 Task: Open Card Service Level Agreement Review in Board Product Portfolio Management and Rationalization to Workspace Budgeting and Forecasting and add a team member Softage.3@softage.net, a label Purple, a checklist Recruiting, an attachment from your google drive, a color Purple and finally, add a card description 'Create and send out employee satisfaction survey on work-life integration' and a comment 'This task requires us to be proactive in identifying potential benefits and drawbacks, weighing the pros and cons of different approaches.'. Add a start date 'Jan 03, 1900' with a due date 'Jan 10, 1900'
Action: Mouse moved to (271, 173)
Screenshot: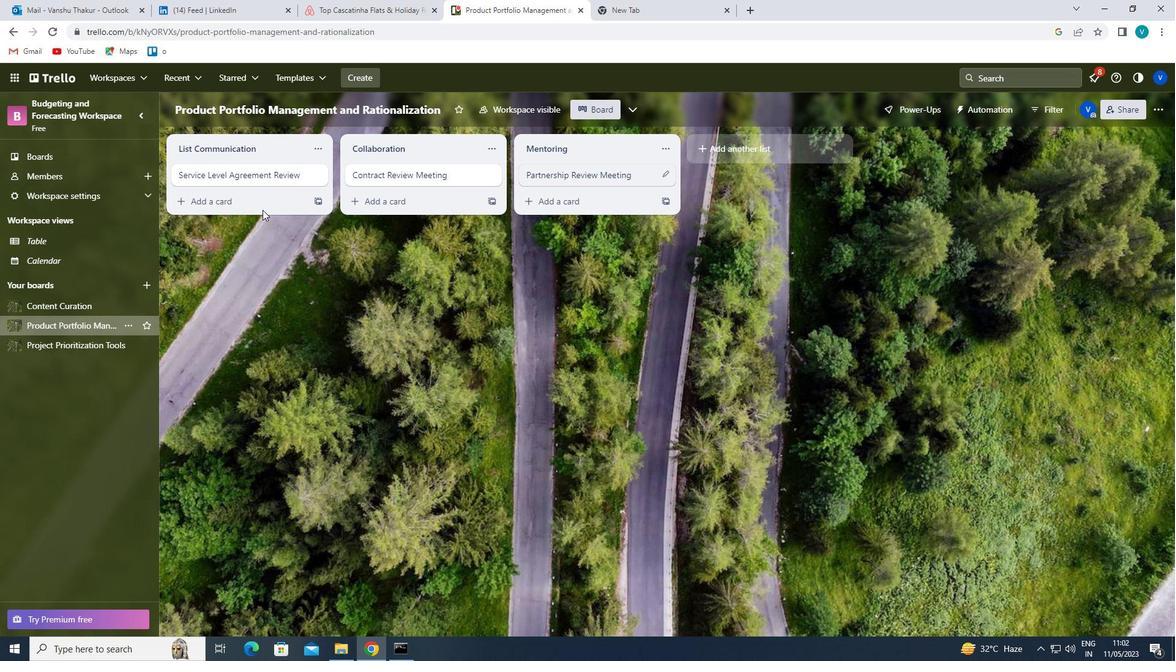 
Action: Mouse pressed left at (271, 173)
Screenshot: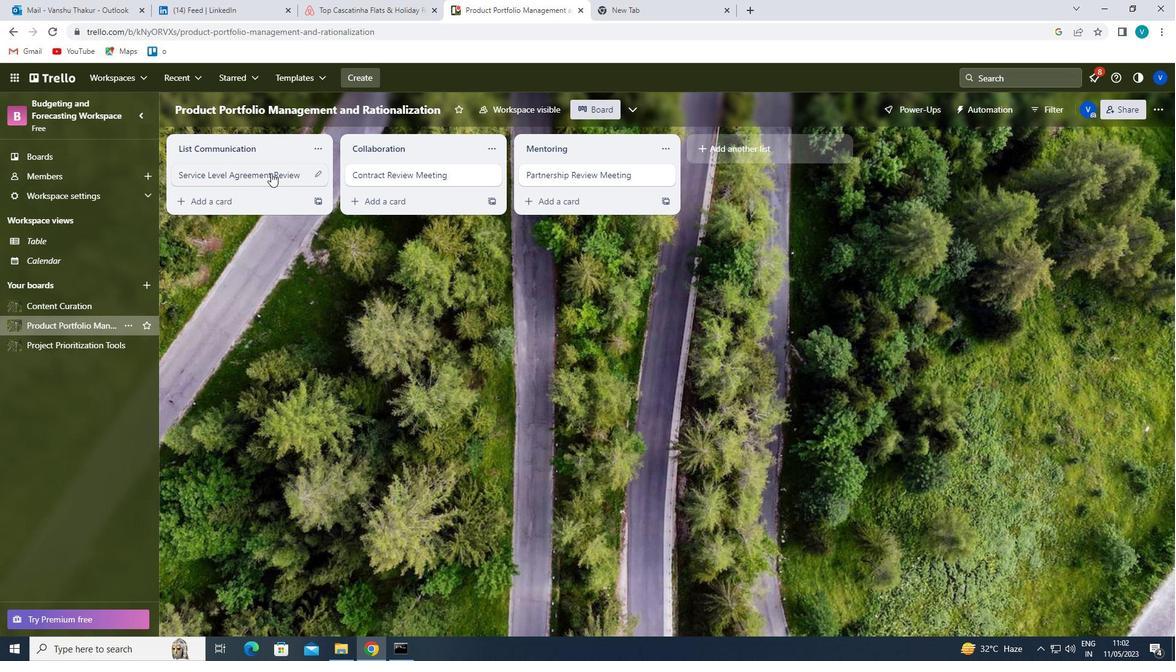 
Action: Mouse moved to (723, 174)
Screenshot: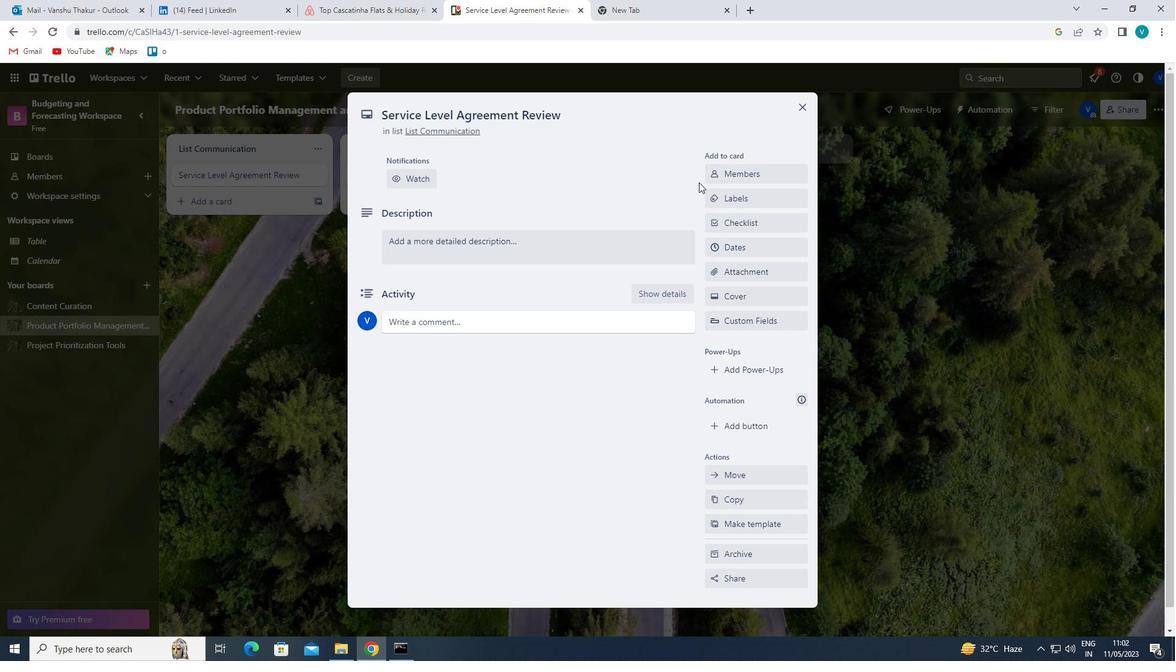 
Action: Mouse pressed left at (723, 174)
Screenshot: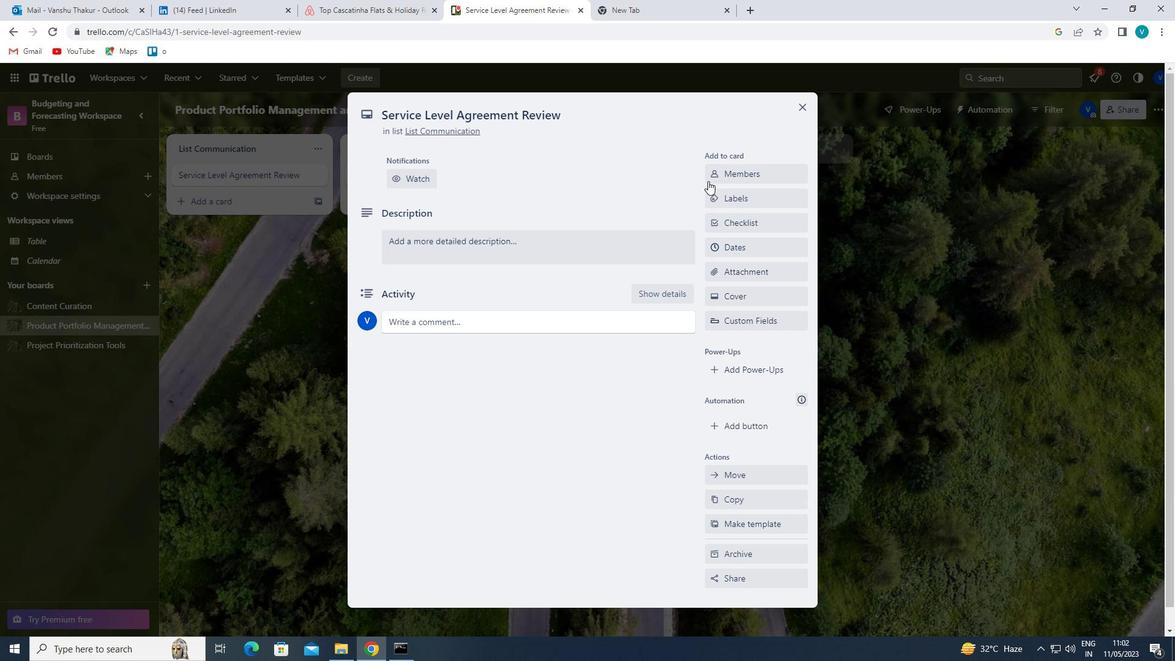 
Action: Mouse moved to (741, 233)
Screenshot: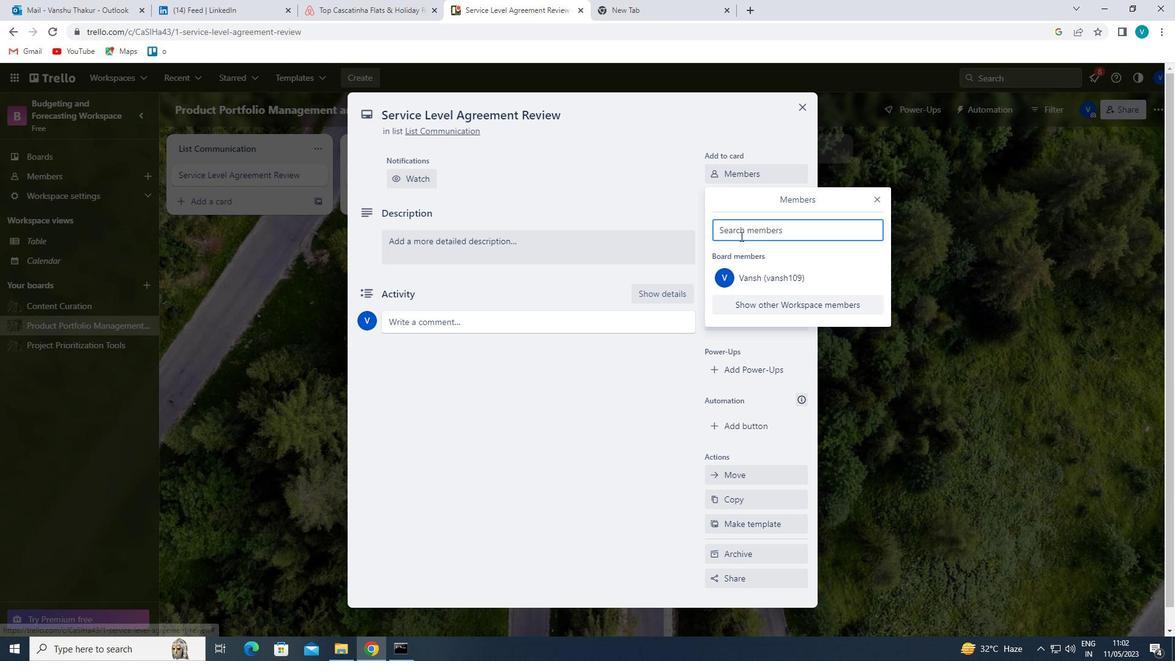 
Action: Mouse pressed left at (741, 233)
Screenshot: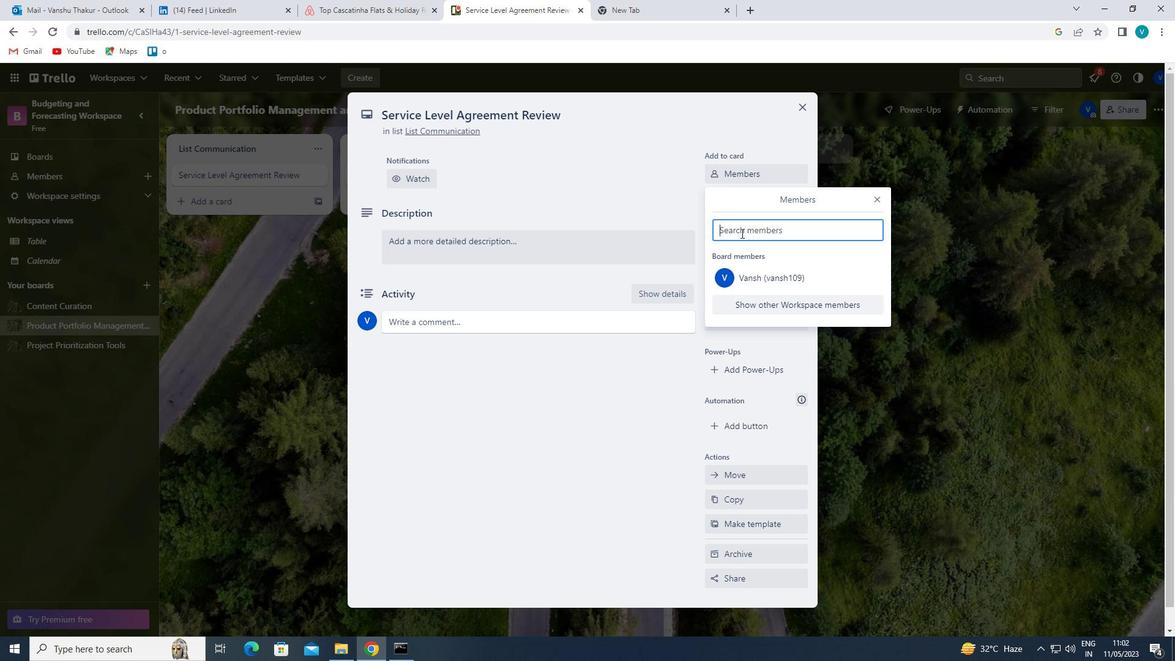 
Action: Key pressed <Key.shift>SOFT
Screenshot: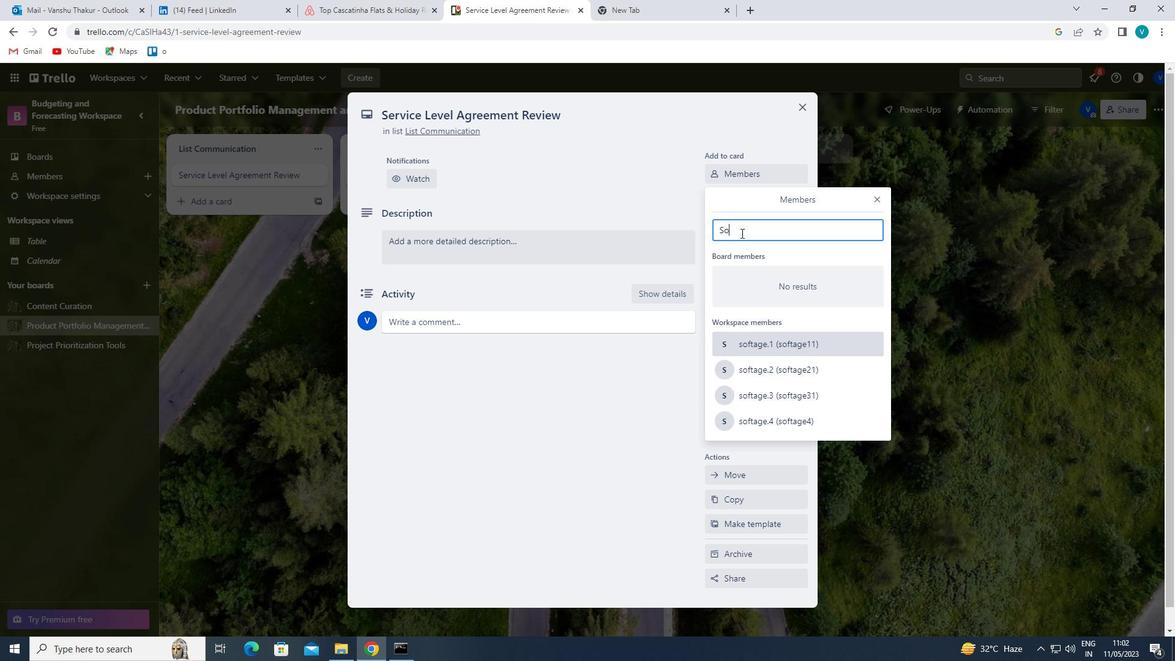 
Action: Mouse moved to (768, 389)
Screenshot: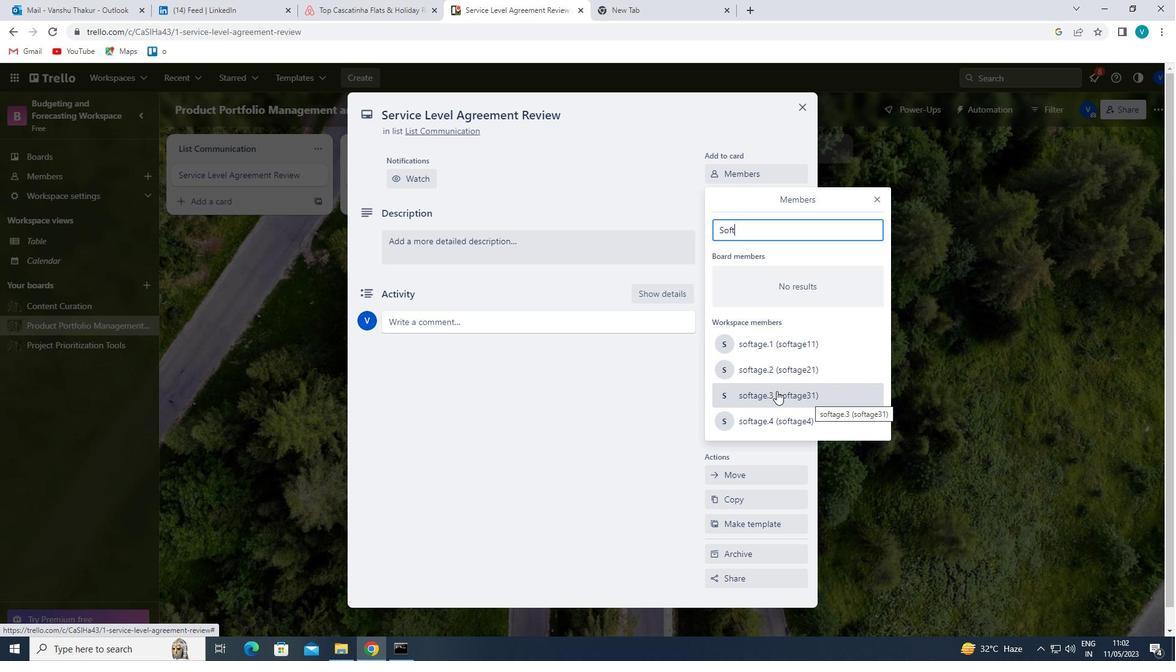 
Action: Mouse pressed left at (768, 389)
Screenshot: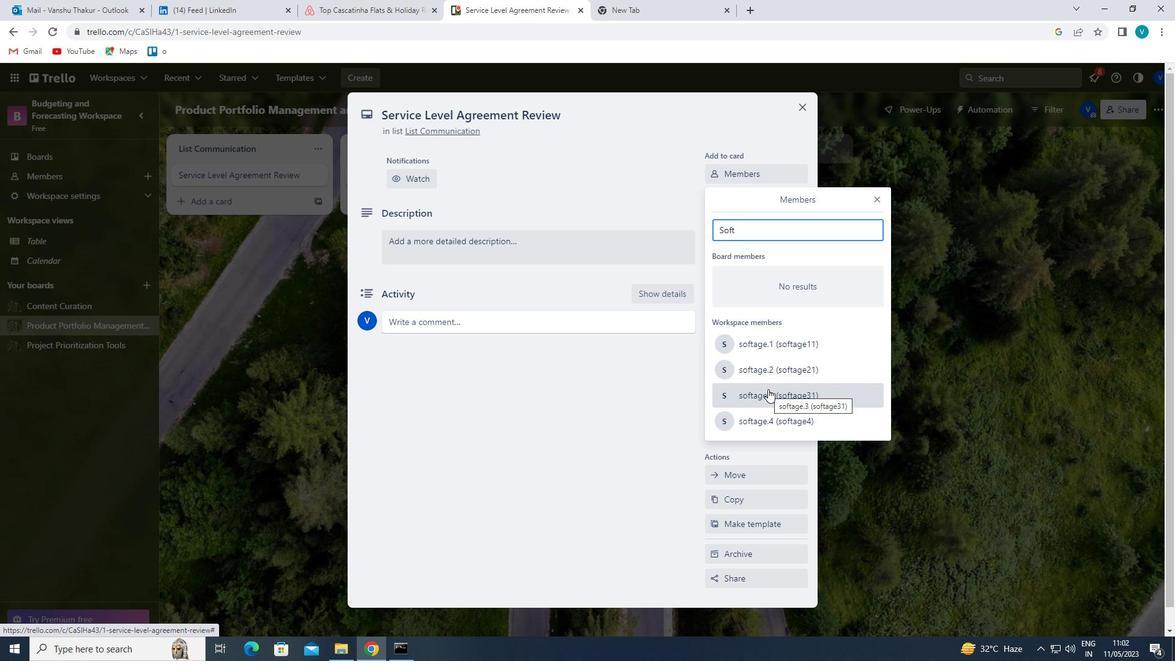 
Action: Mouse moved to (875, 201)
Screenshot: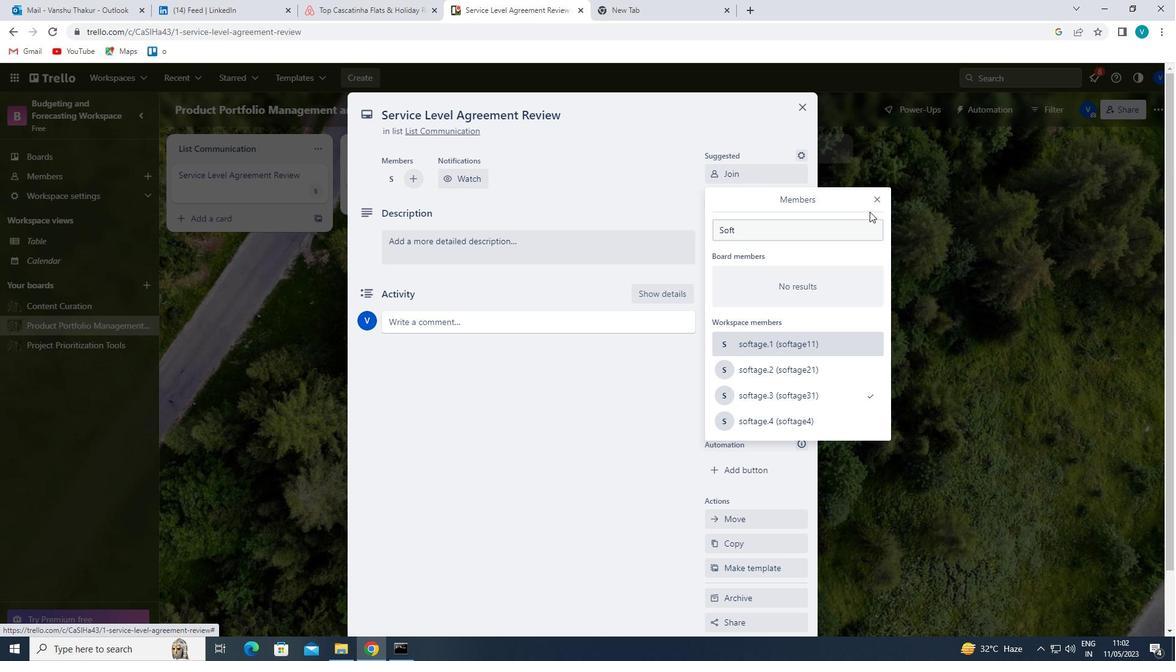 
Action: Mouse pressed left at (875, 201)
Screenshot: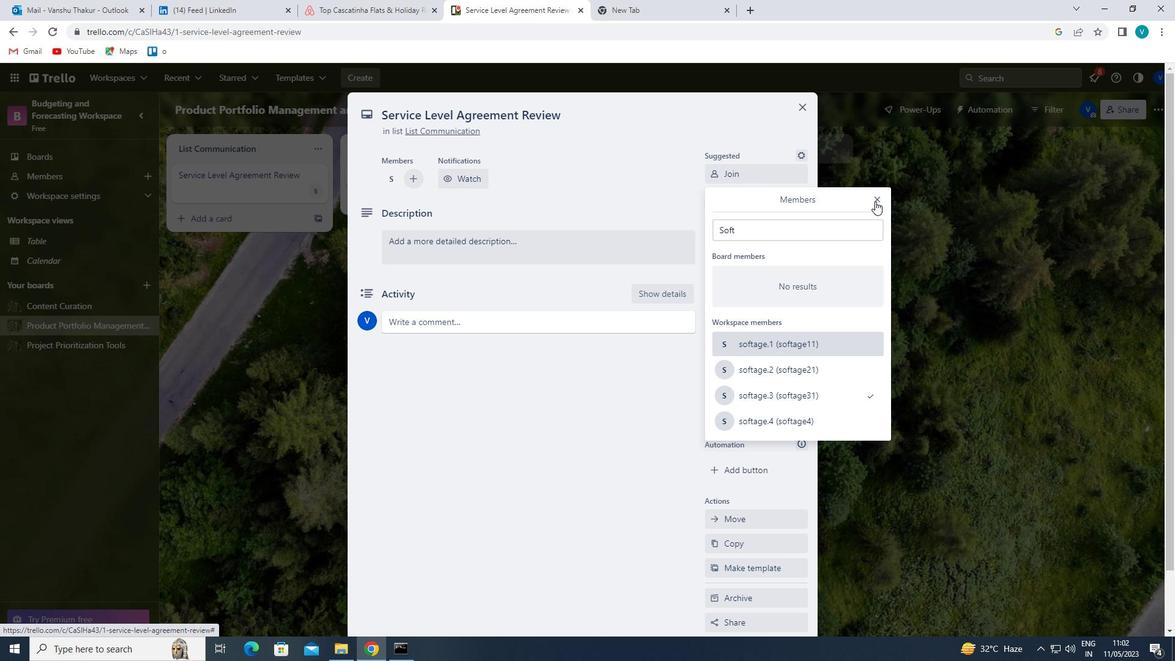 
Action: Mouse moved to (780, 245)
Screenshot: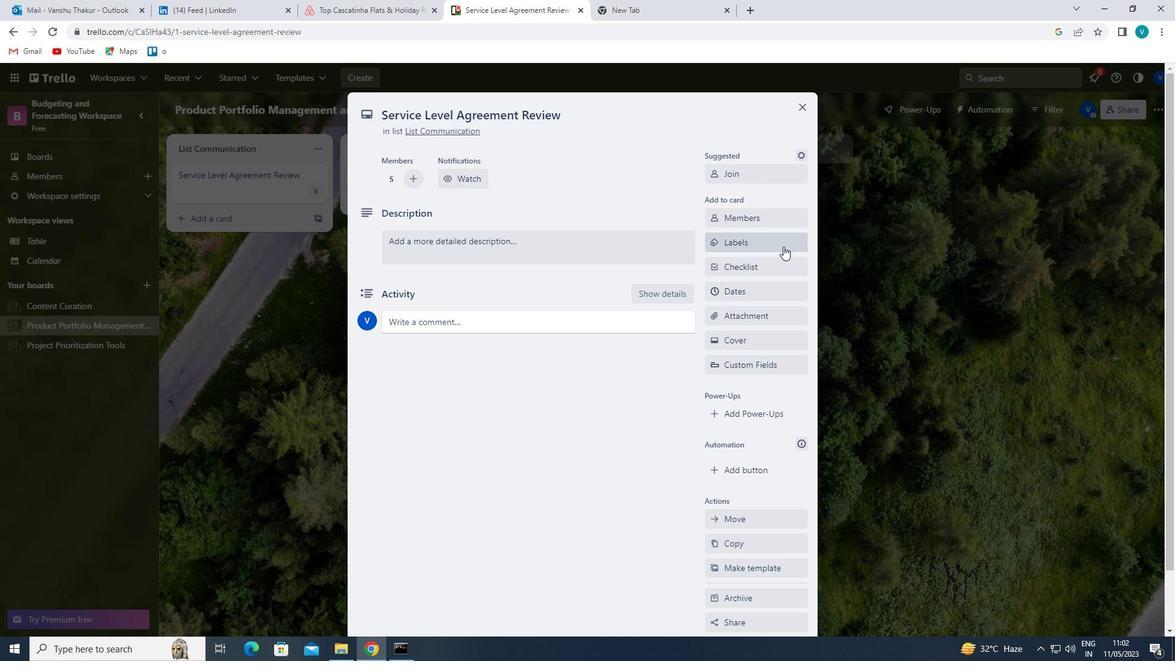 
Action: Mouse pressed left at (780, 245)
Screenshot: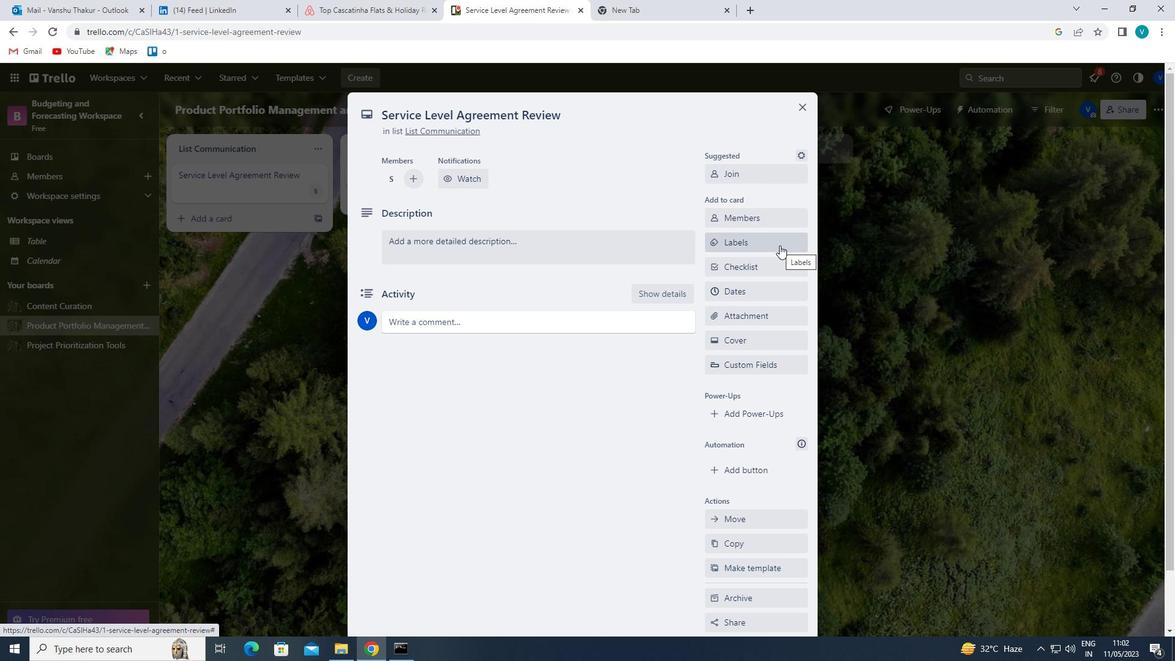 
Action: Mouse moved to (787, 425)
Screenshot: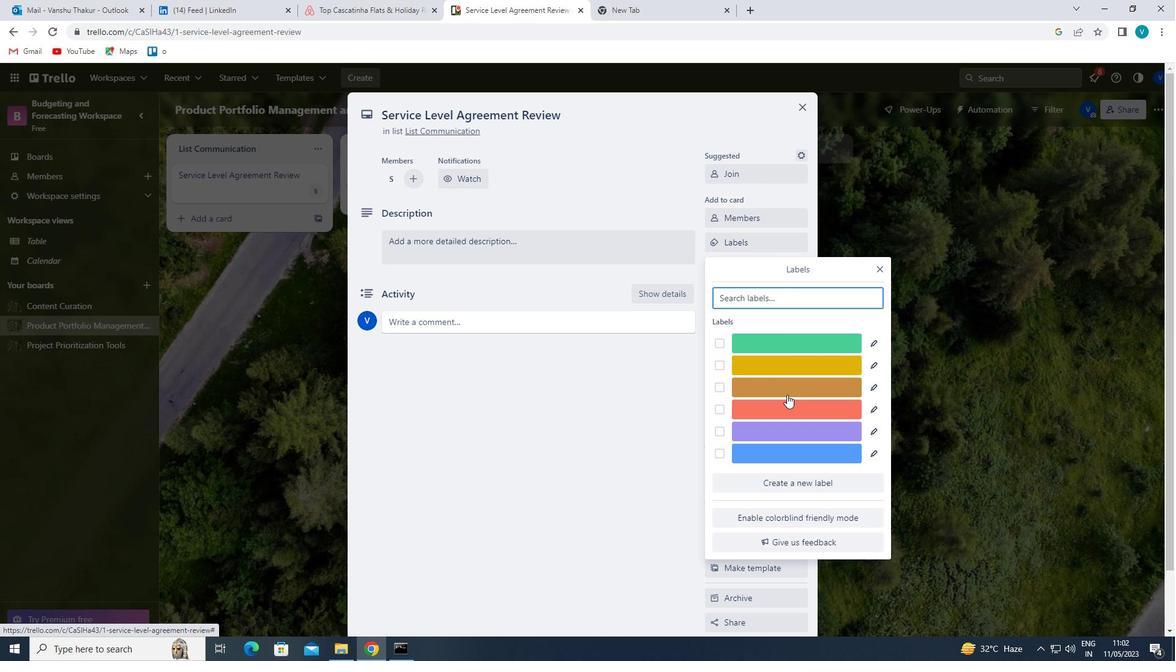 
Action: Mouse pressed left at (787, 425)
Screenshot: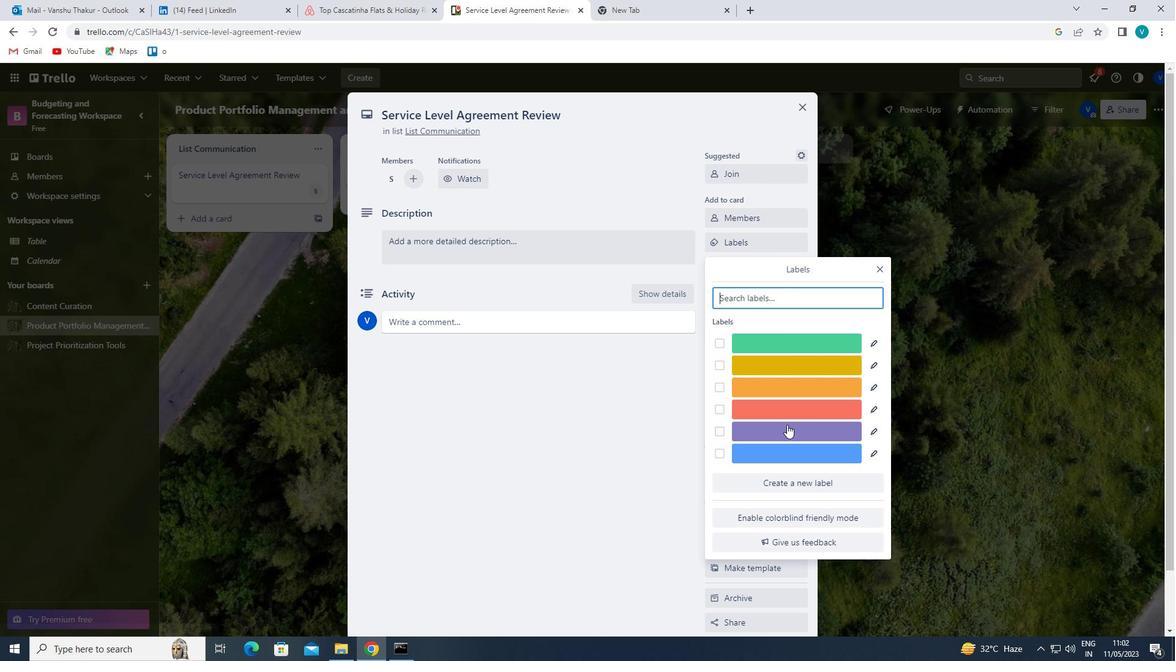 
Action: Mouse moved to (878, 267)
Screenshot: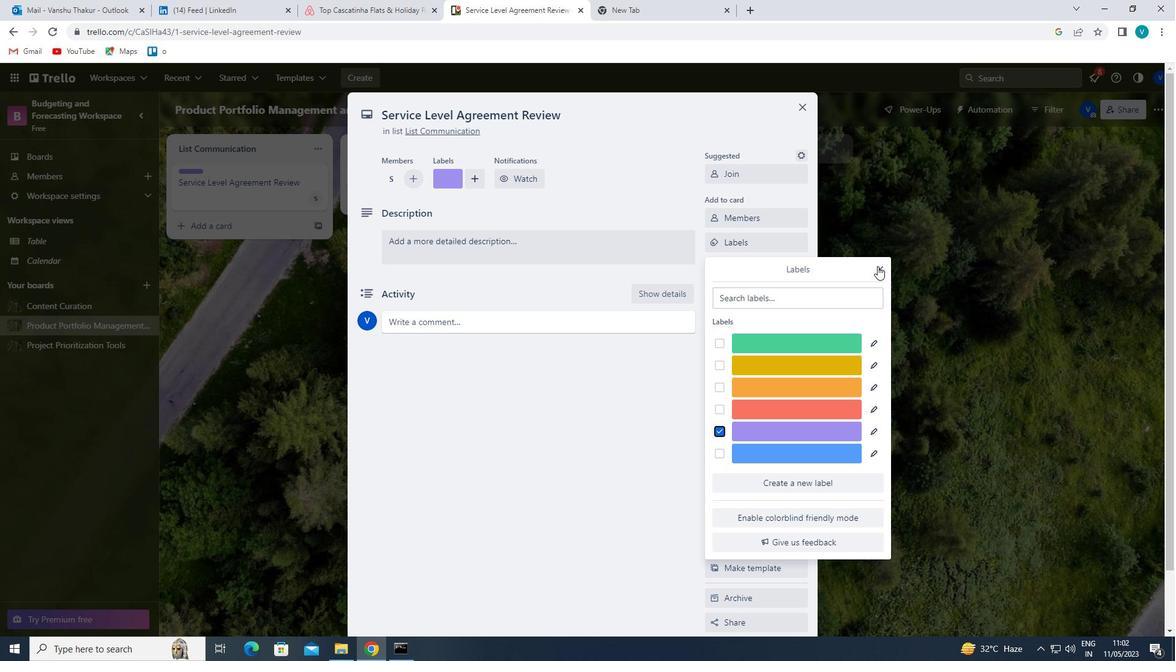 
Action: Mouse pressed left at (878, 267)
Screenshot: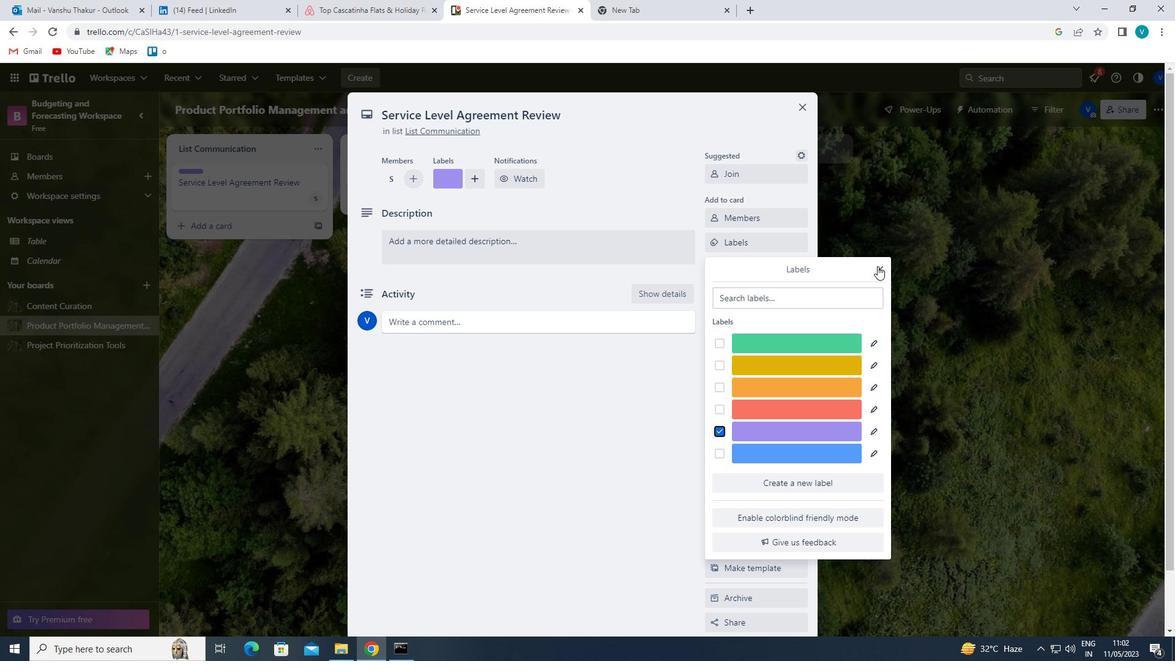 
Action: Mouse moved to (760, 270)
Screenshot: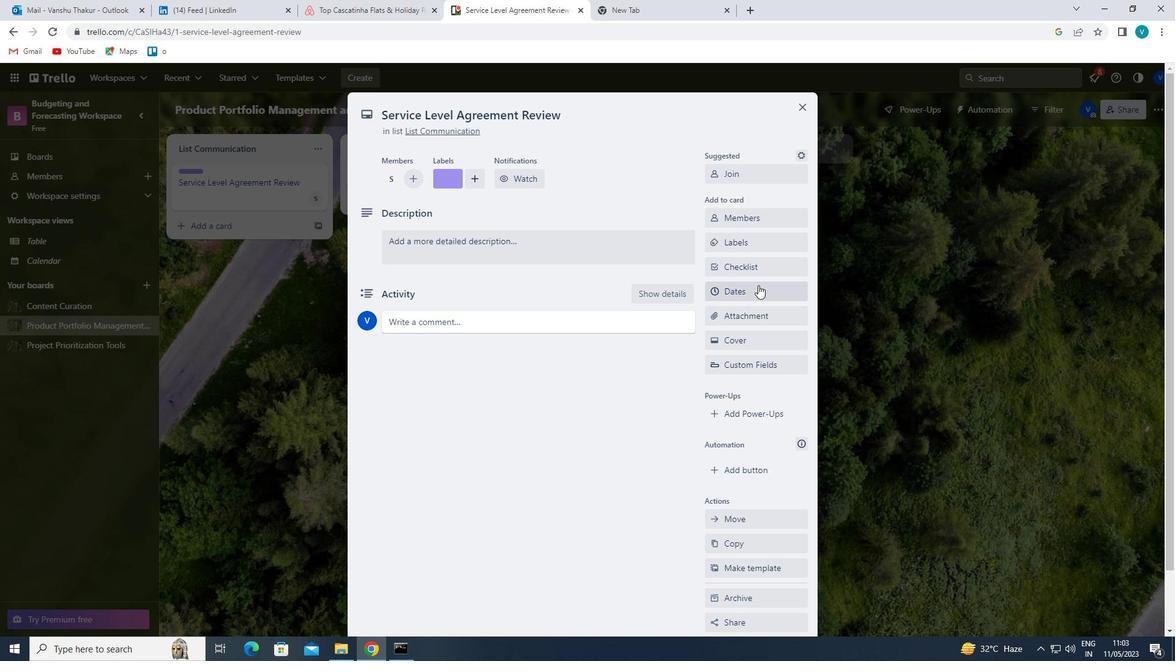 
Action: Mouse pressed left at (760, 270)
Screenshot: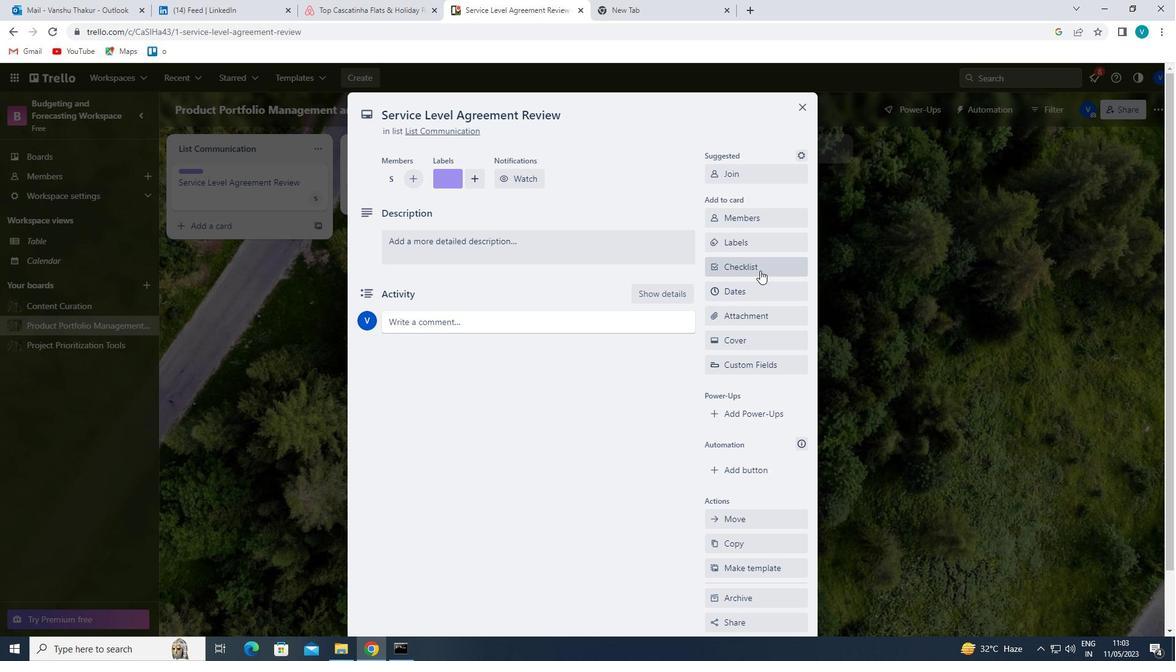 
Action: Mouse moved to (760, 274)
Screenshot: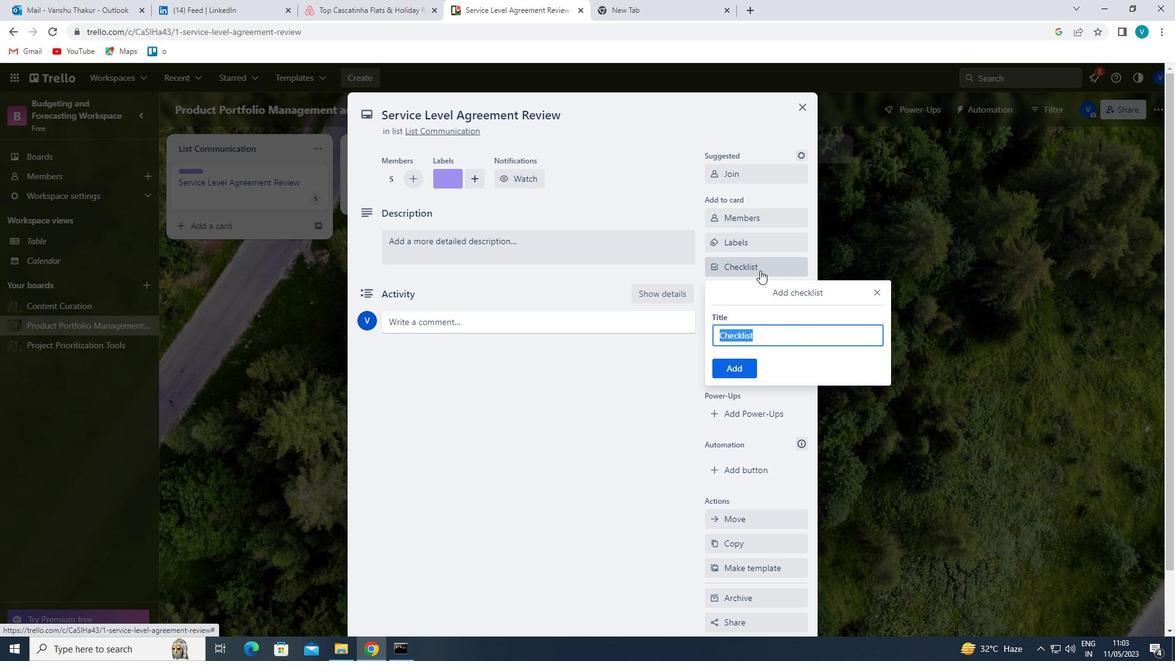 
Action: Key pressed <Key.shift><Key.shift>RECRUITING
Screenshot: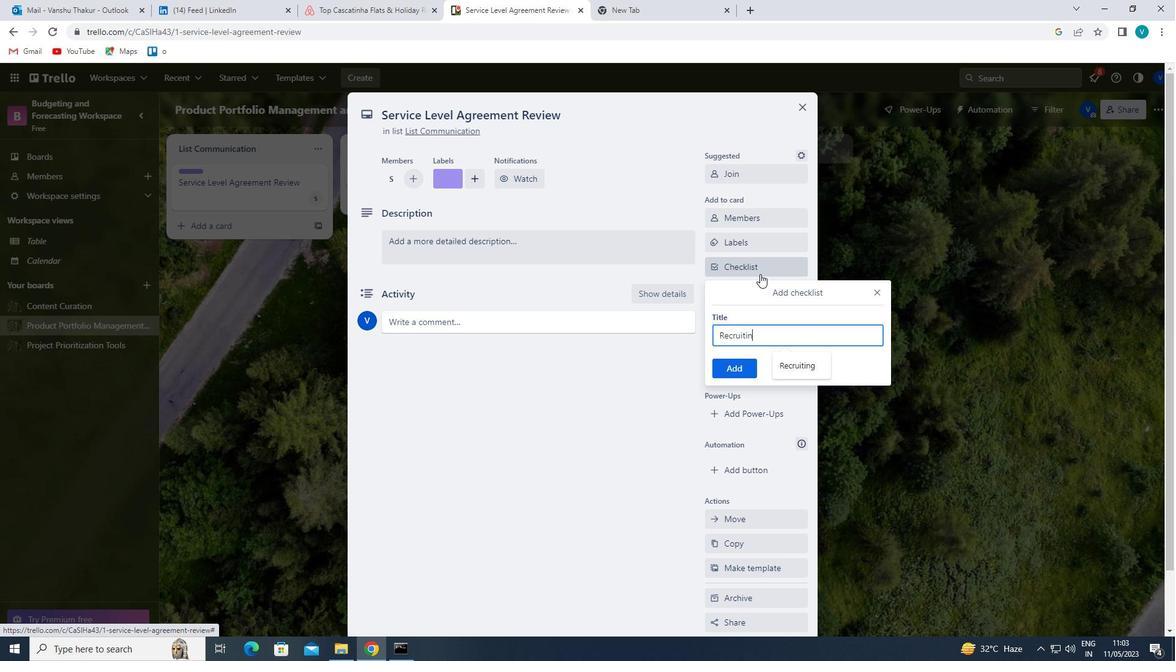 
Action: Mouse moved to (726, 360)
Screenshot: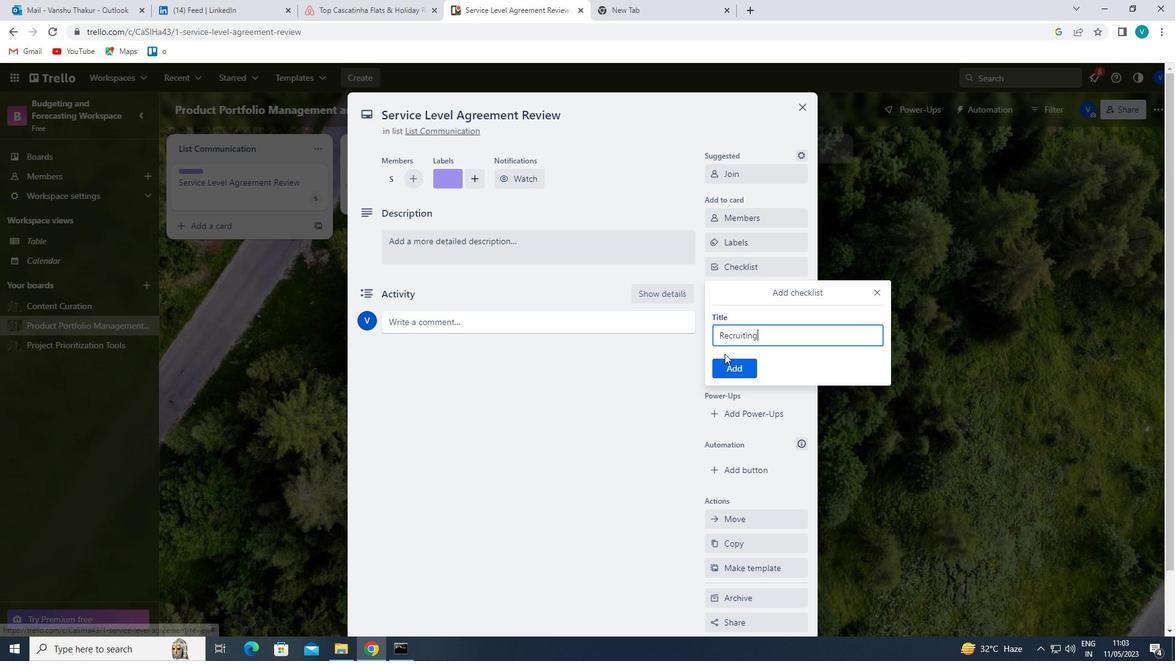 
Action: Mouse pressed left at (726, 360)
Screenshot: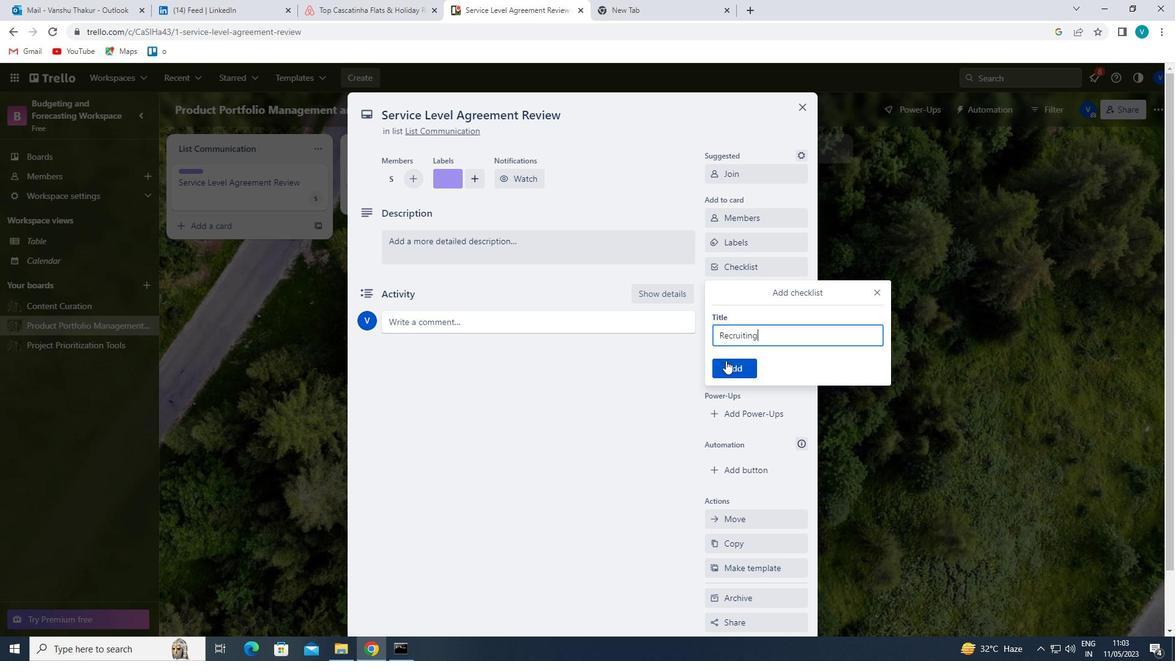 
Action: Mouse moved to (747, 306)
Screenshot: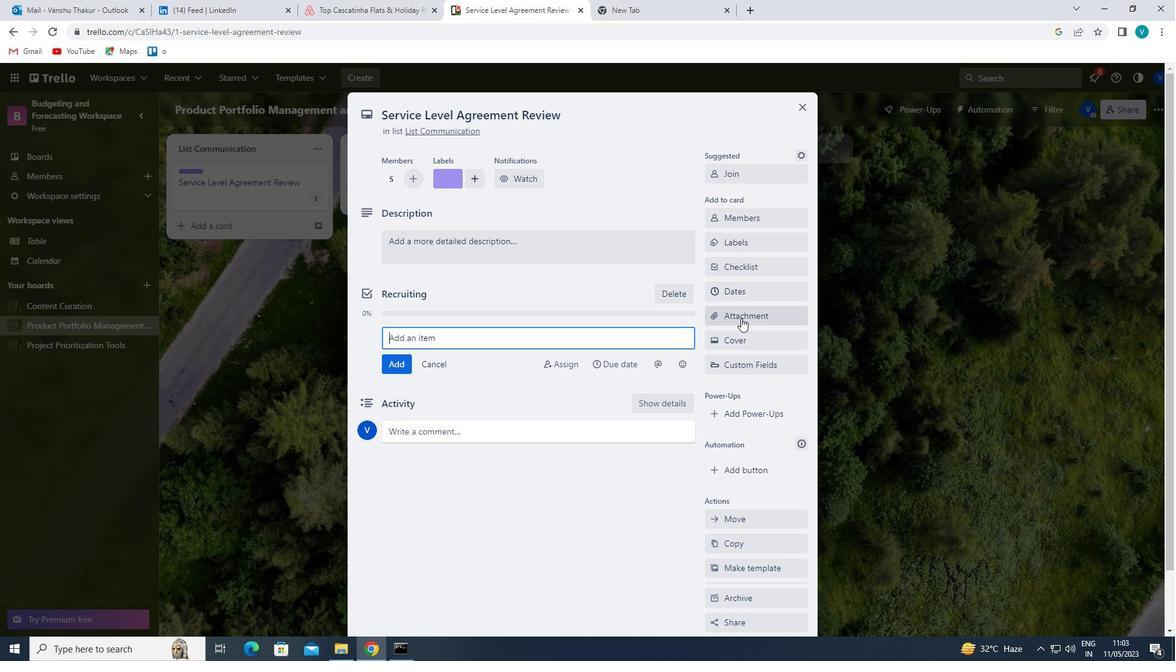 
Action: Mouse pressed left at (747, 306)
Screenshot: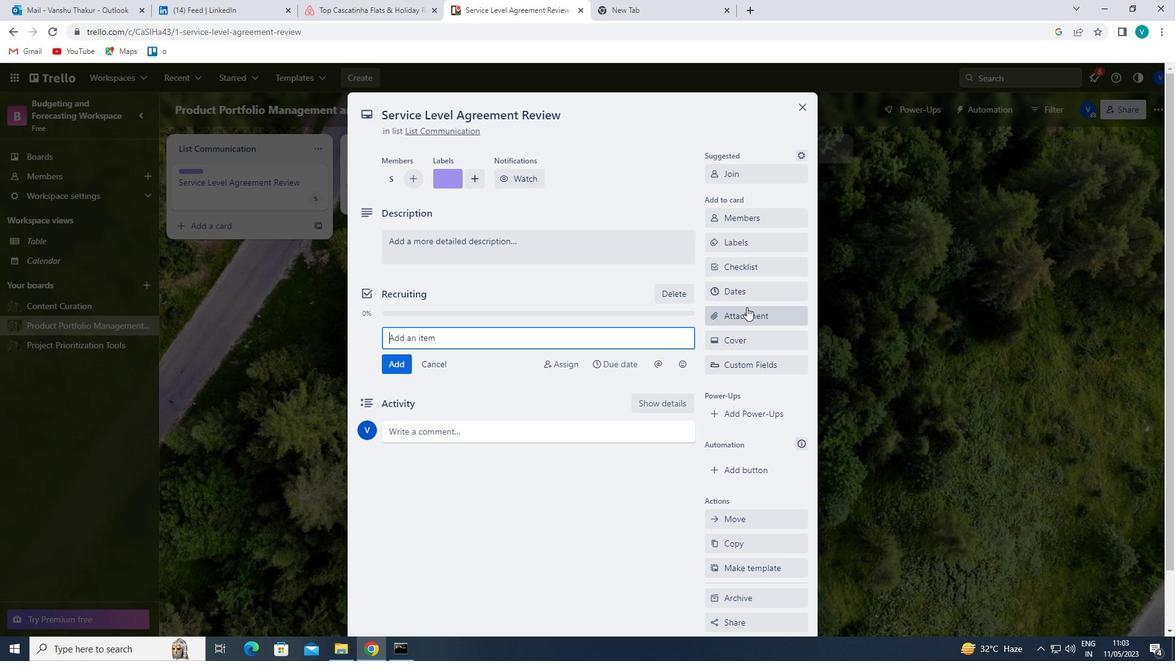 
Action: Mouse moved to (738, 406)
Screenshot: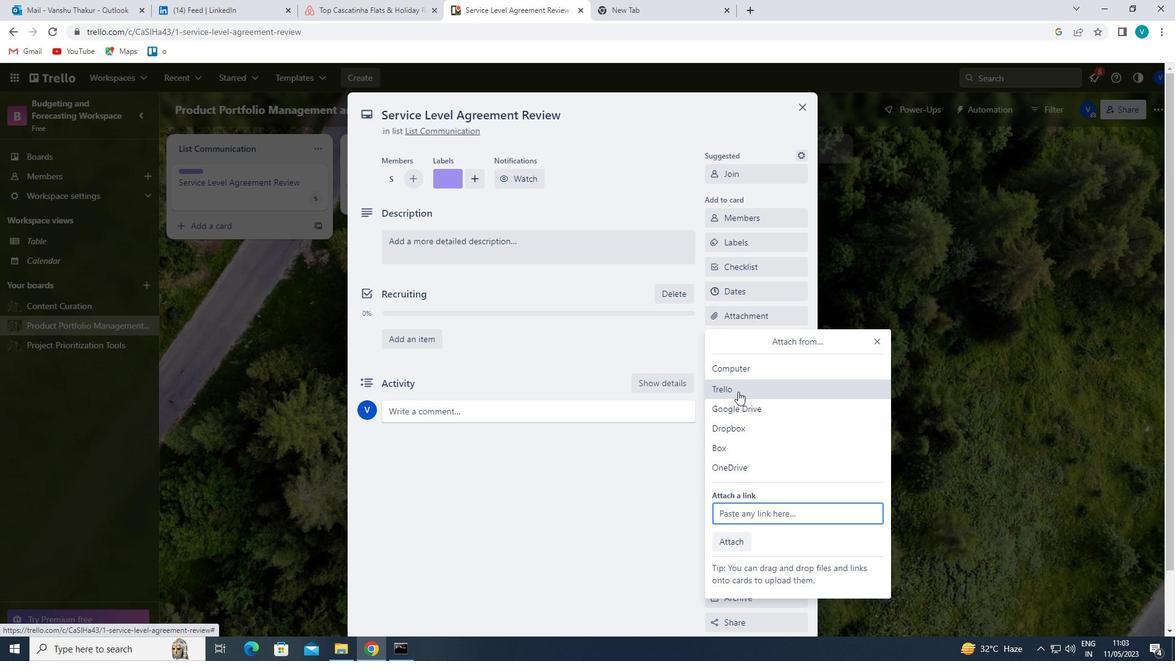 
Action: Mouse pressed left at (738, 406)
Screenshot: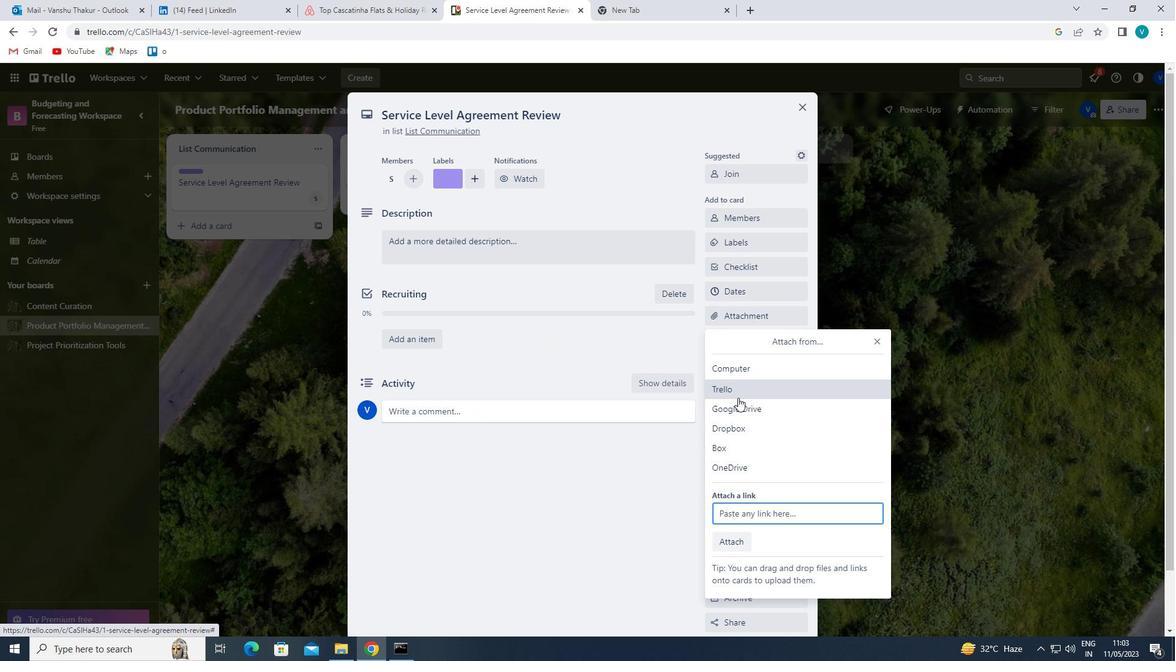 
Action: Mouse moved to (702, 352)
Screenshot: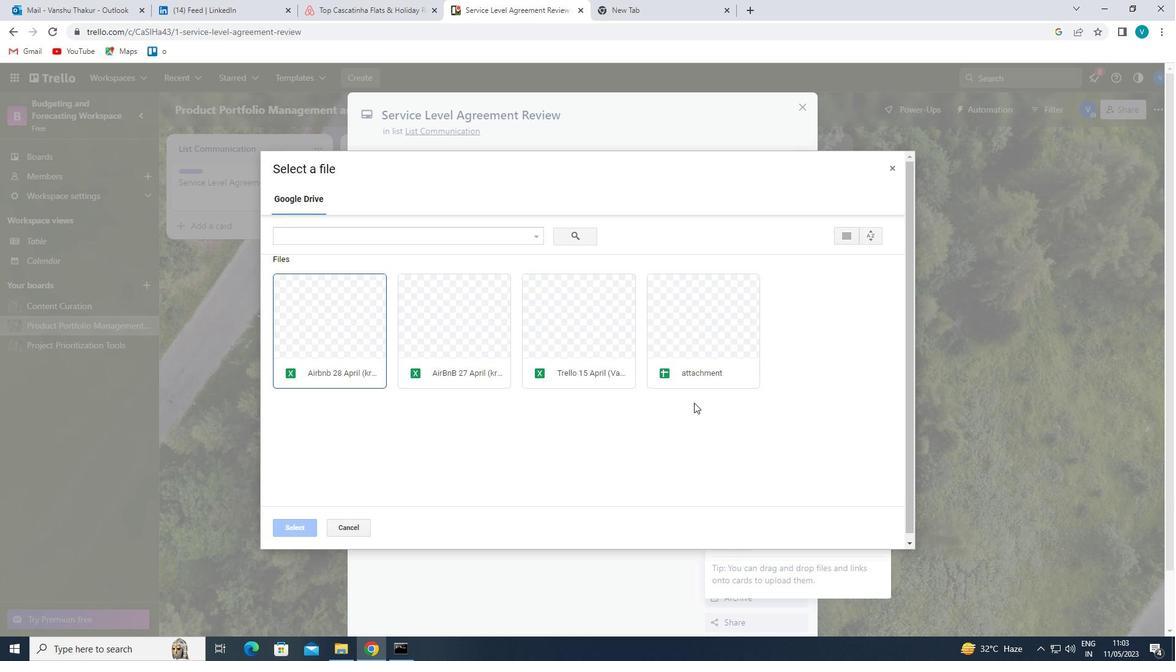 
Action: Mouse pressed left at (702, 352)
Screenshot: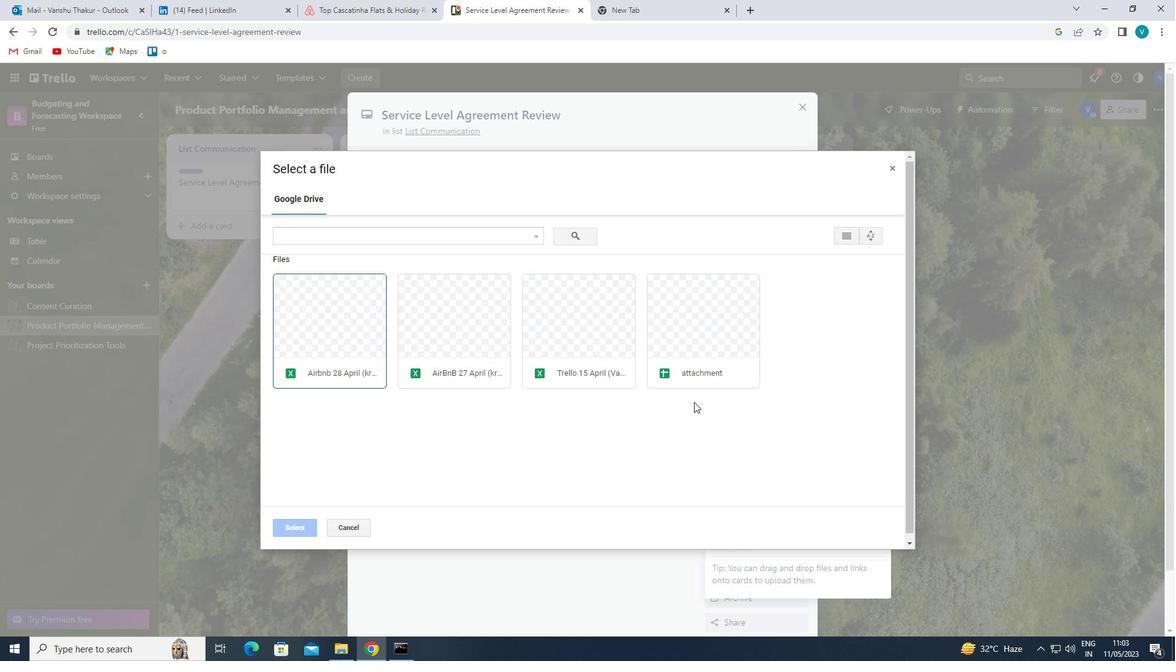 
Action: Mouse moved to (296, 521)
Screenshot: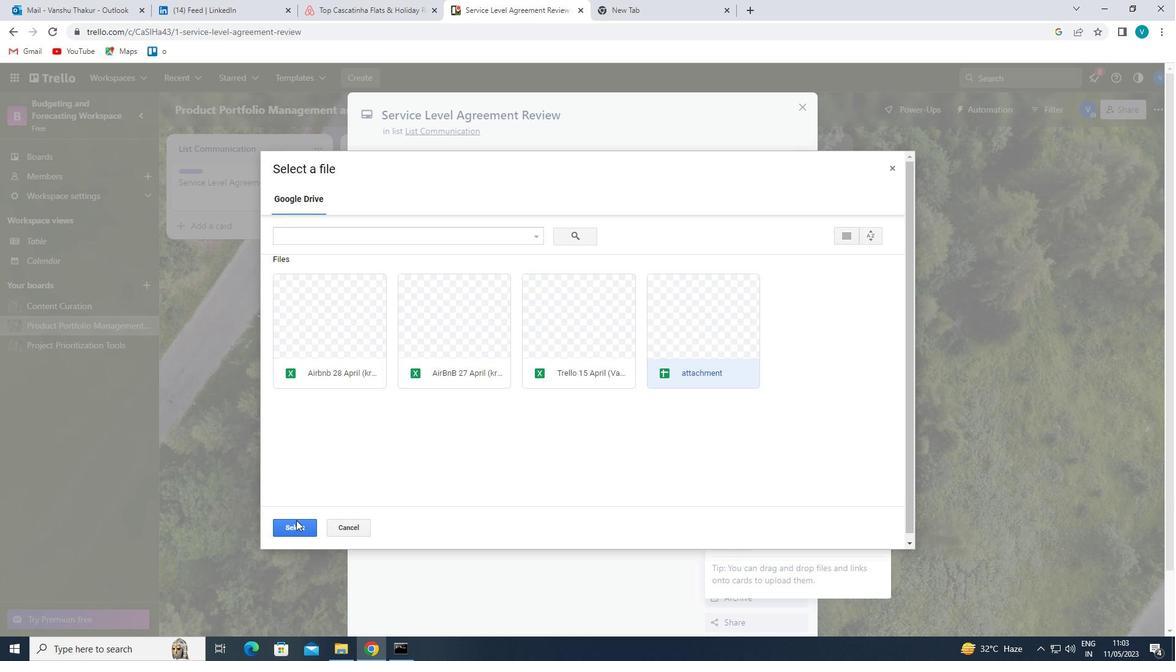 
Action: Mouse pressed left at (296, 521)
Screenshot: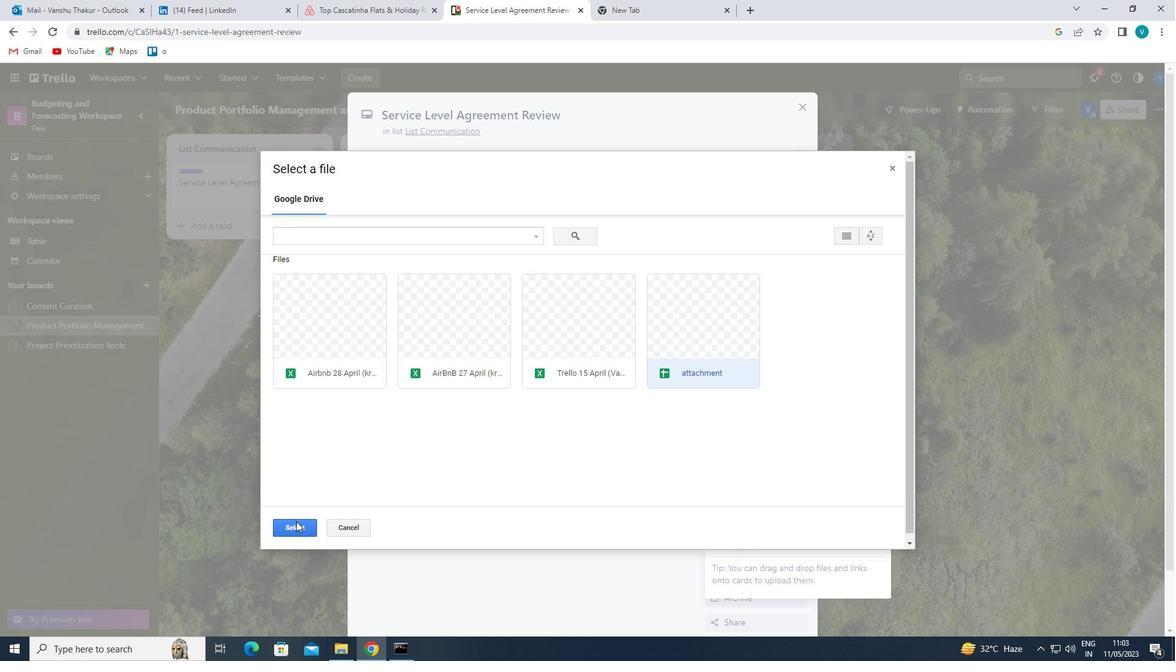 
Action: Mouse moved to (772, 346)
Screenshot: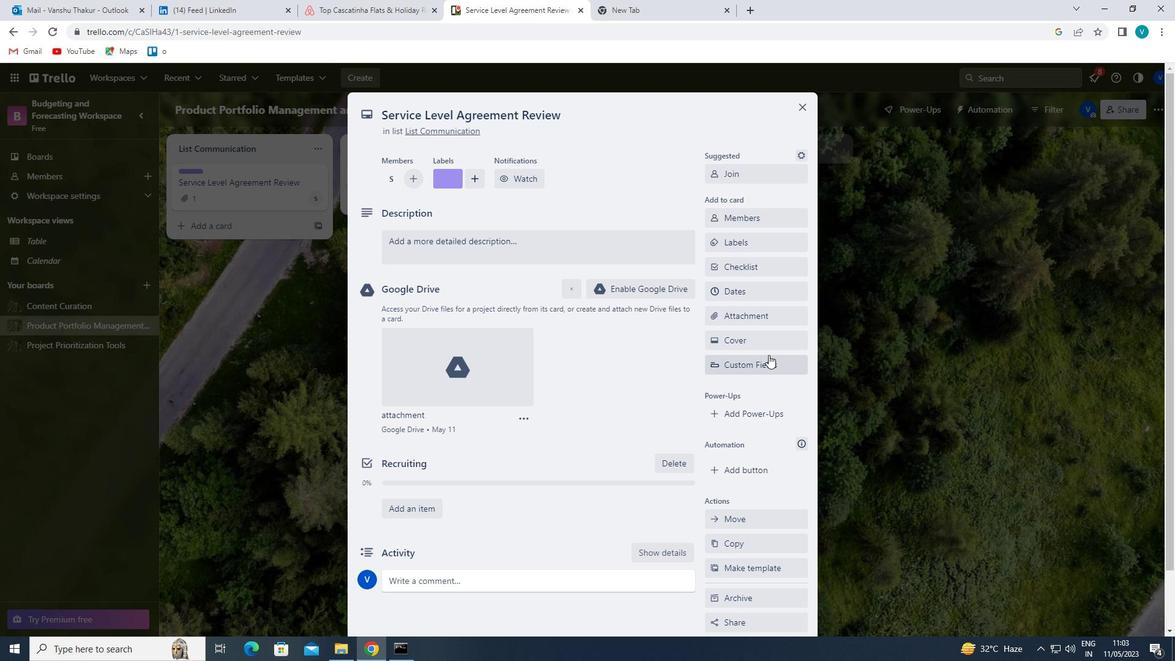 
Action: Mouse pressed left at (772, 346)
Screenshot: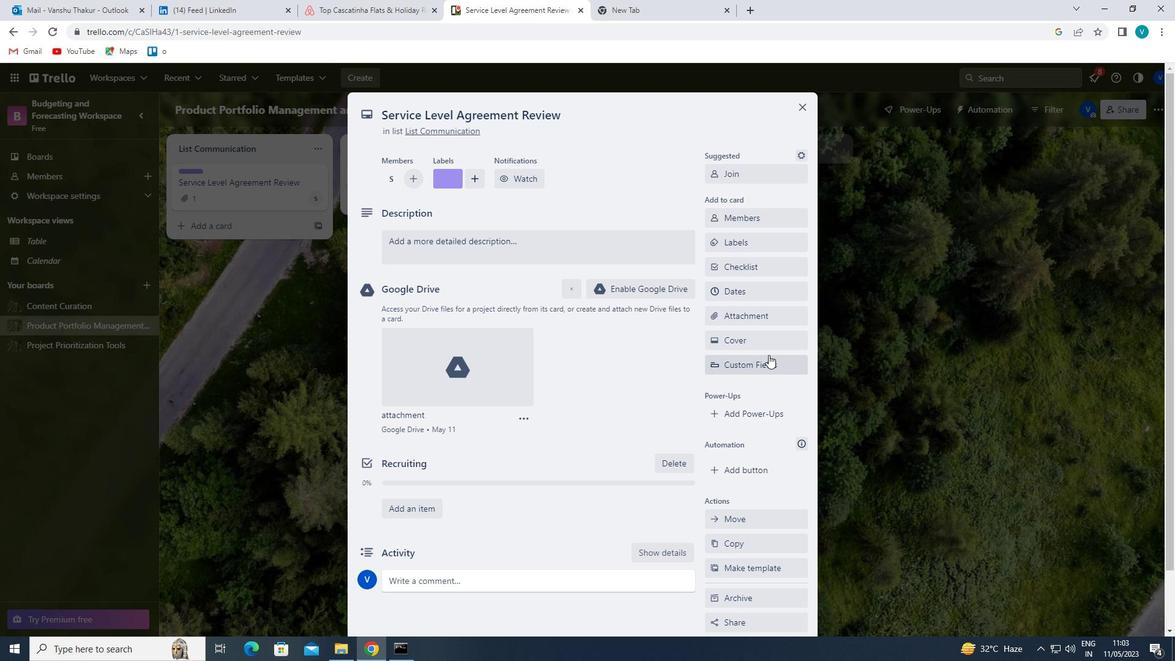 
Action: Mouse moved to (865, 386)
Screenshot: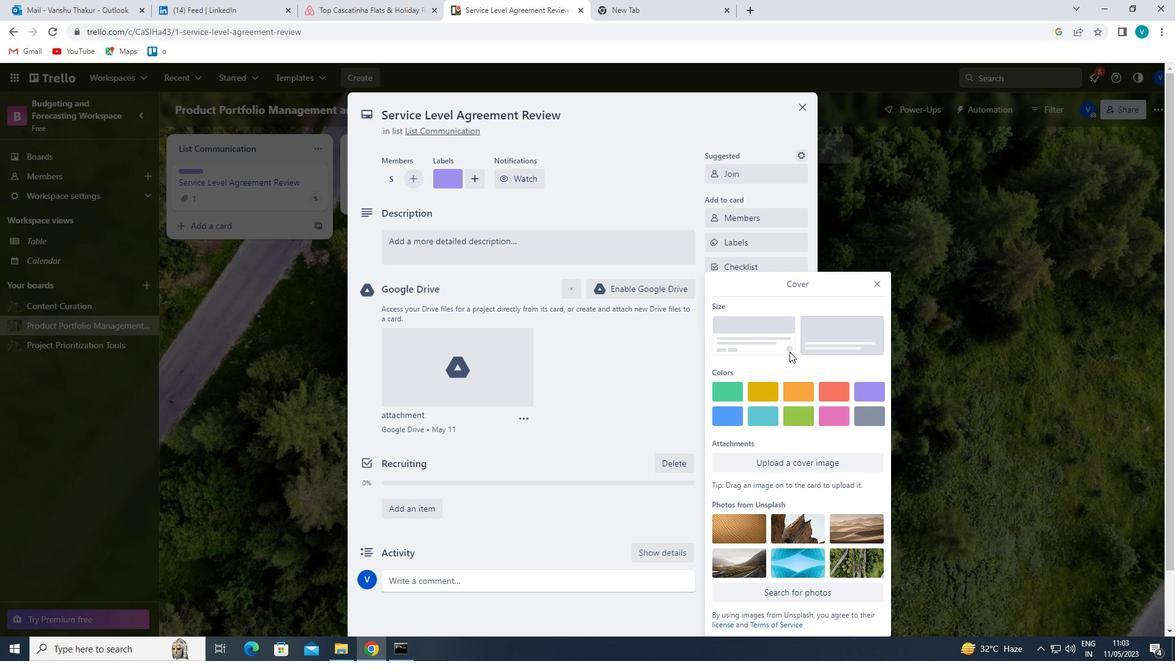 
Action: Mouse pressed left at (865, 386)
Screenshot: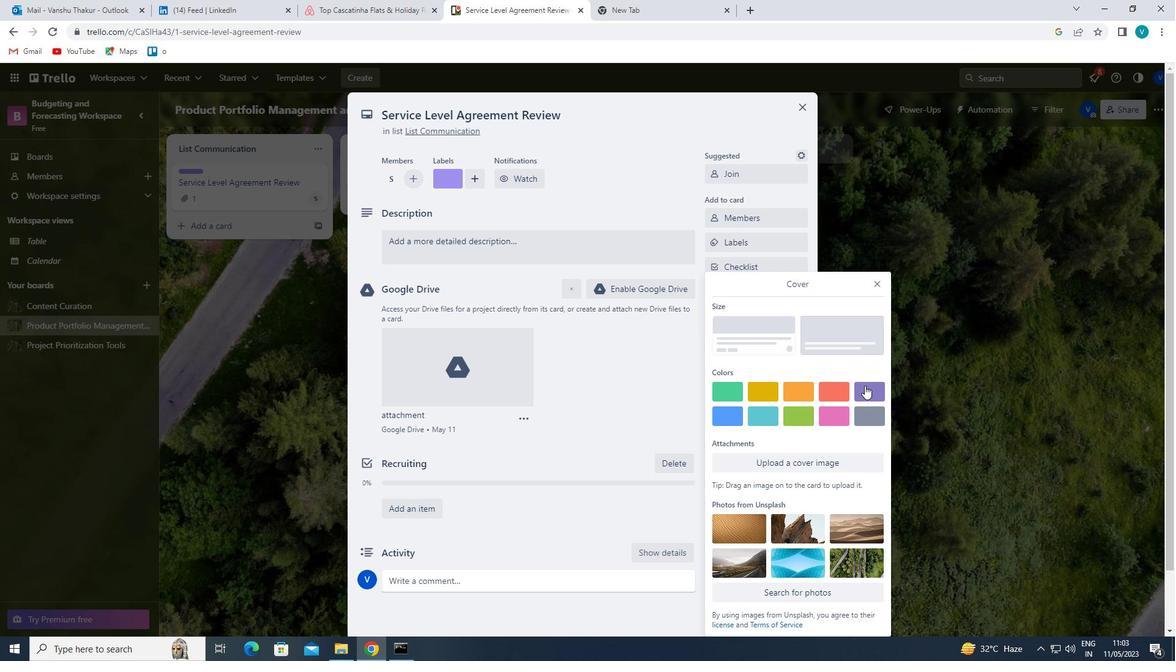 
Action: Mouse moved to (875, 260)
Screenshot: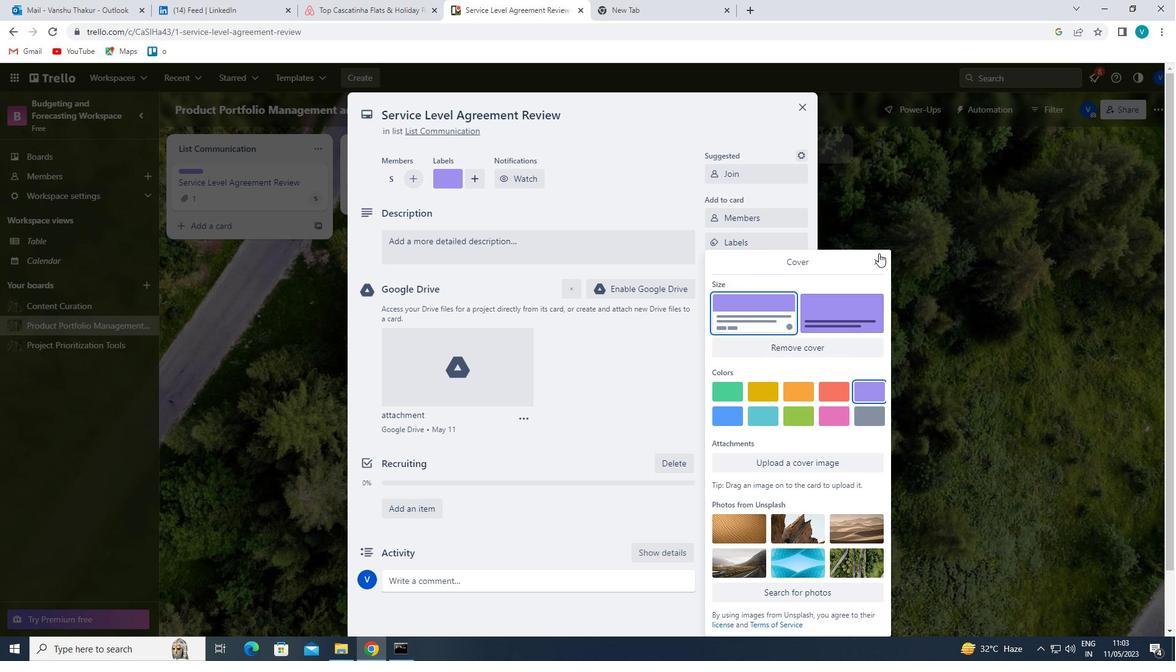 
Action: Mouse pressed left at (875, 260)
Screenshot: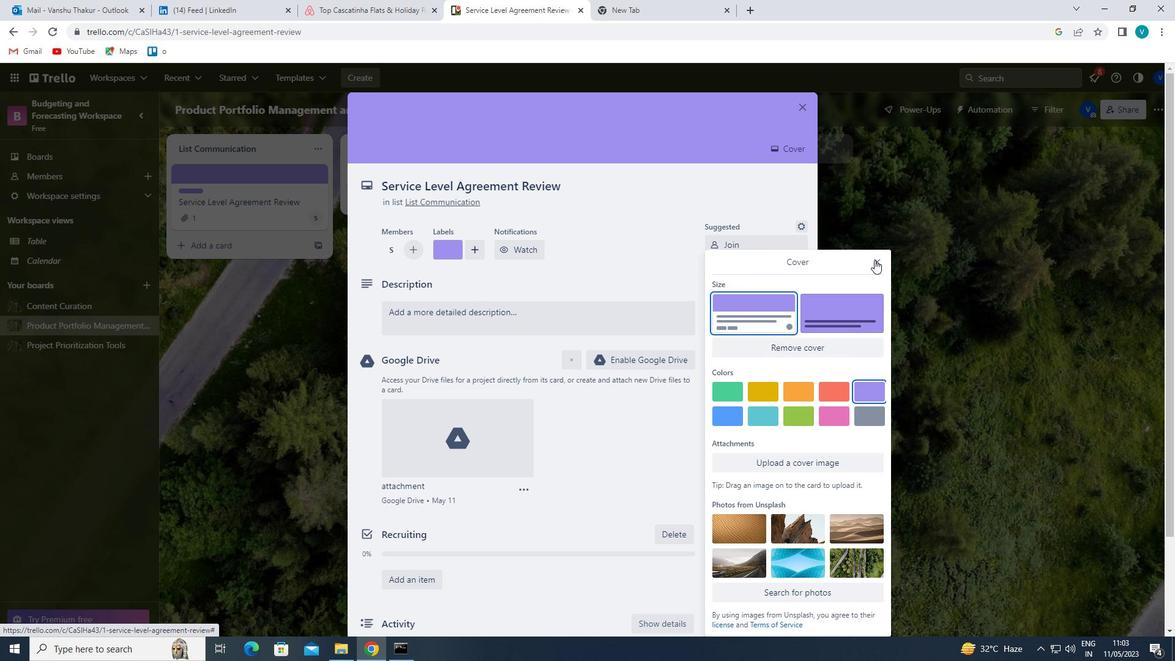 
Action: Mouse moved to (537, 329)
Screenshot: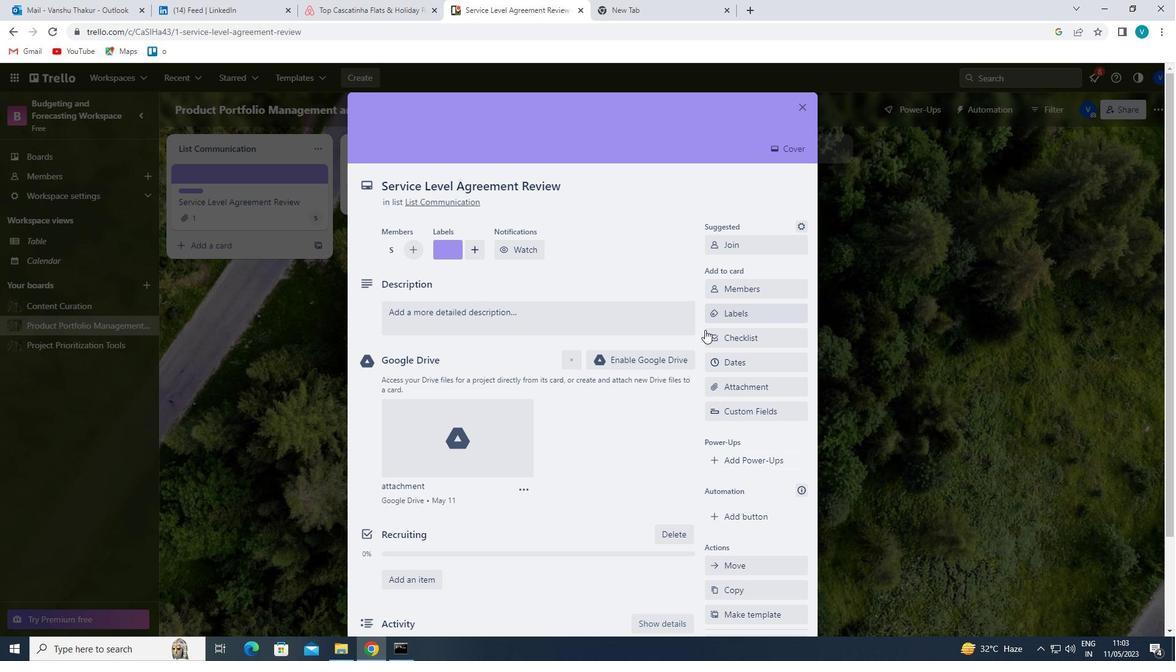 
Action: Mouse pressed left at (537, 329)
Screenshot: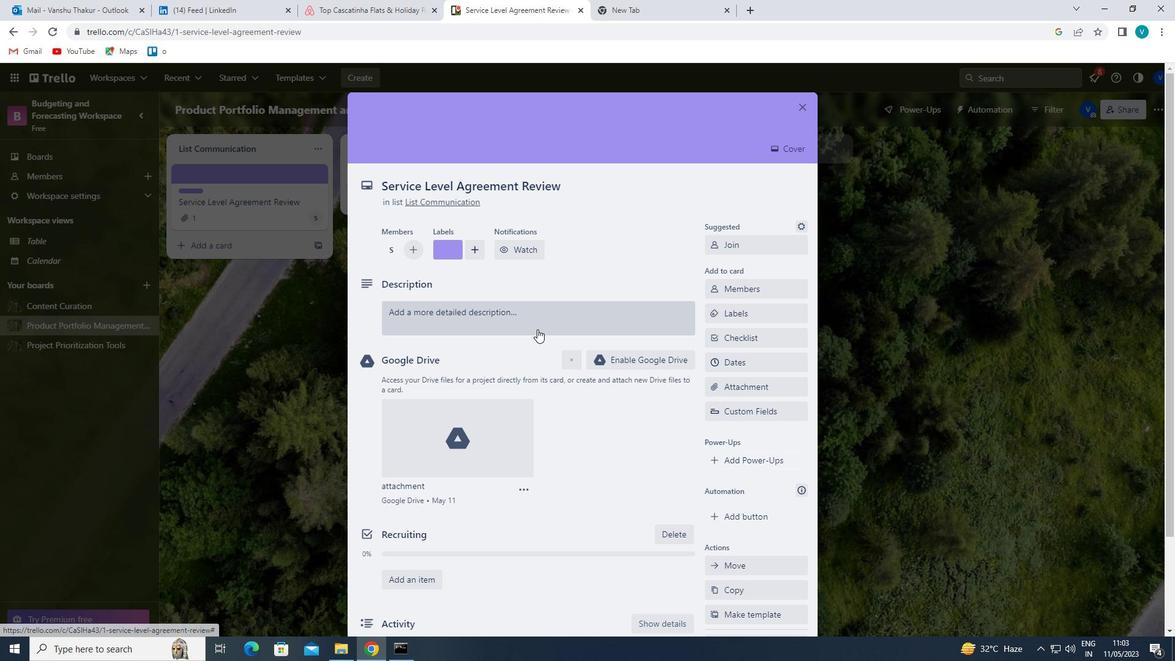 
Action: Key pressed ;<Key.backspace>'<Key.shift>CREATE<Key.space>AND<Key.space>SEND<Key.space>OY<Key.backspace>UT<Key.space><Key.space>EMPLOYEE<Key.space>SATSISFACTION<Key.space>SURVEY<Key.space>
Screenshot: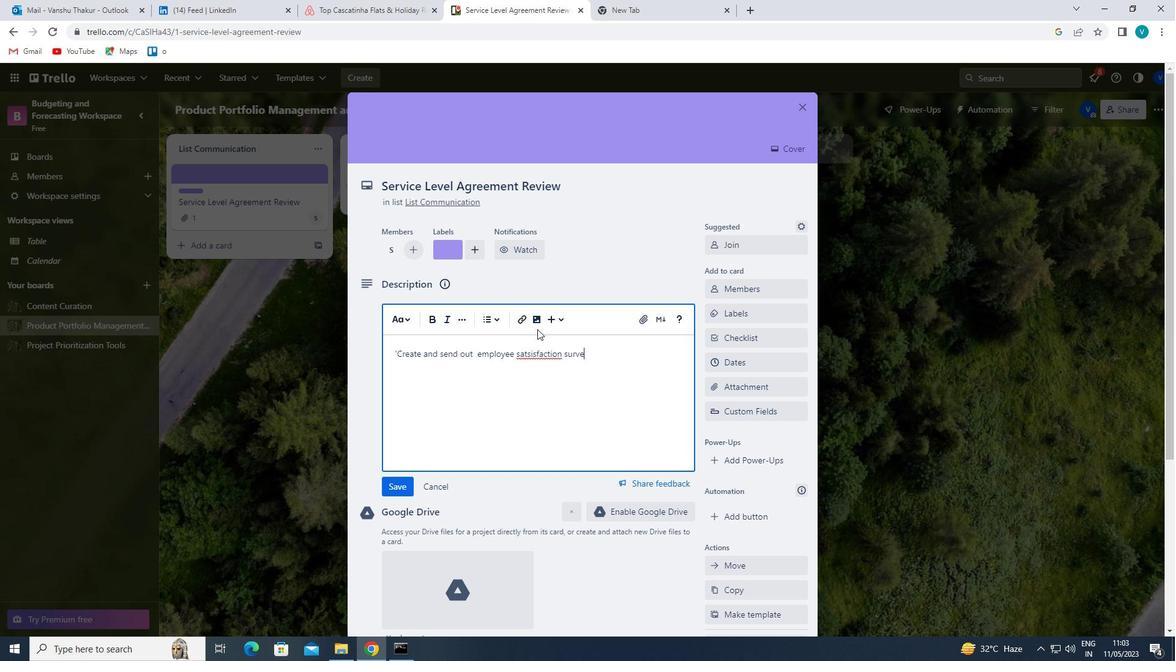 
Action: Mouse moved to (530, 351)
Screenshot: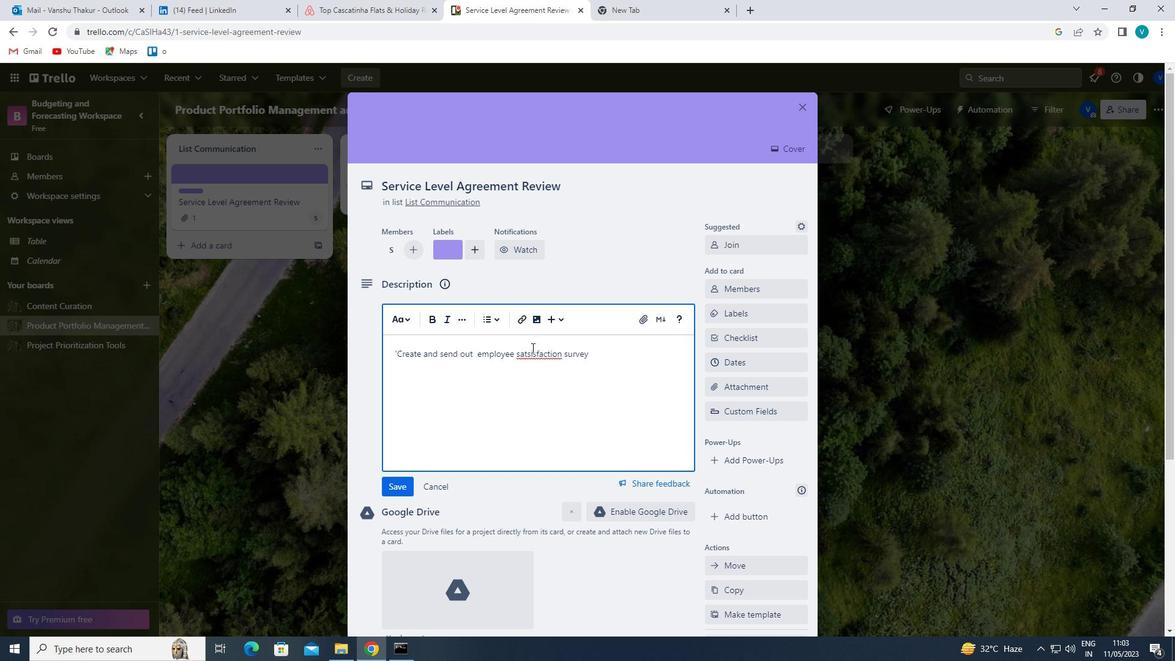 
Action: Mouse pressed left at (530, 351)
Screenshot: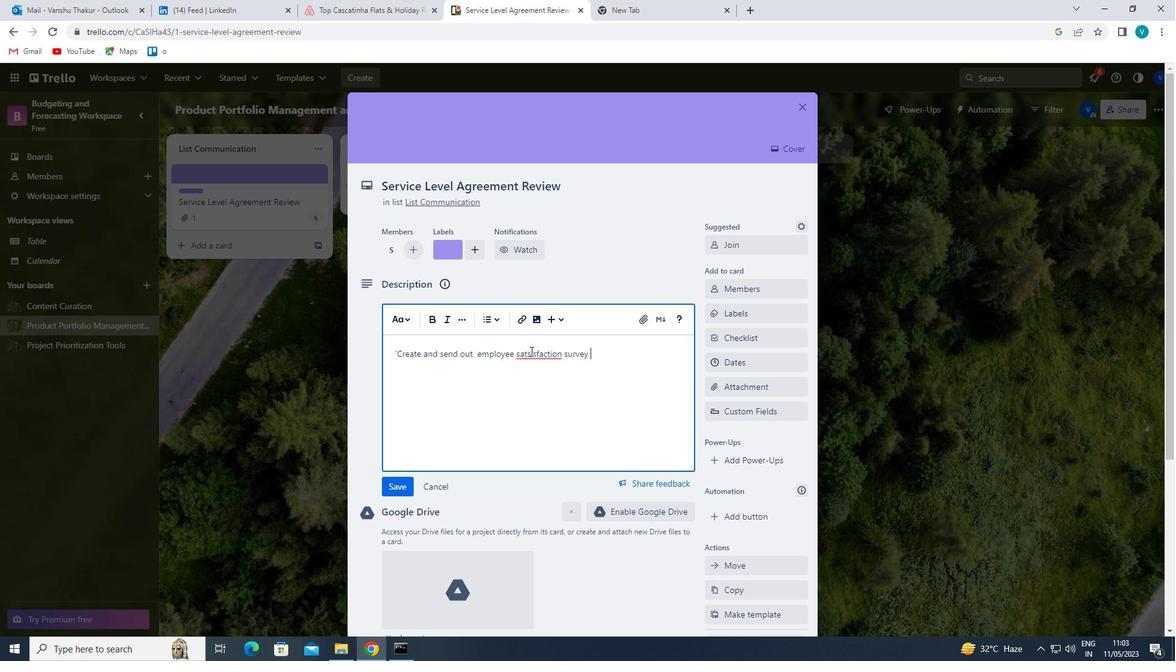 
Action: Mouse moved to (559, 371)
Screenshot: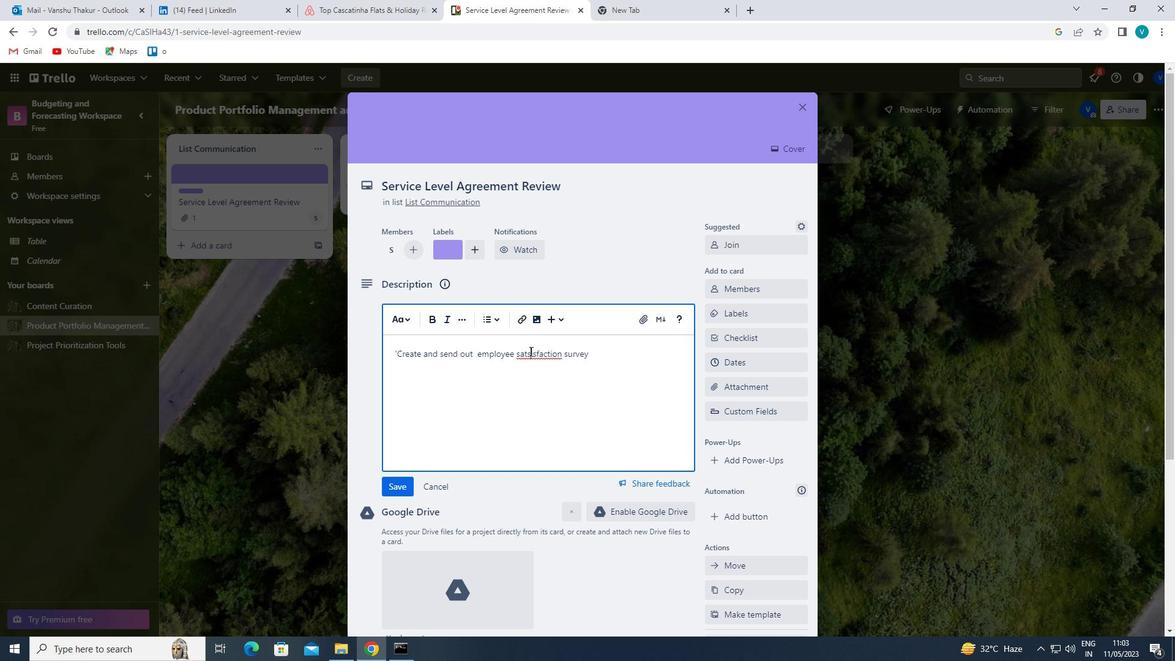 
Action: Key pressed <Key.backspace><Key.right><Key.right><Key.right><Key.right><Key.right><Key.right><Key.right><Key.right><Key.right><Key.right><Key.right><Key.right><Key.right><Key.right><Key.right><Key.right><Key.right><Key.right><Key.right><Key.right>ON<Key.space>WORK-LIFE<Key.space>INTEGRATION<Key.space><Key.backspace>'
Screenshot: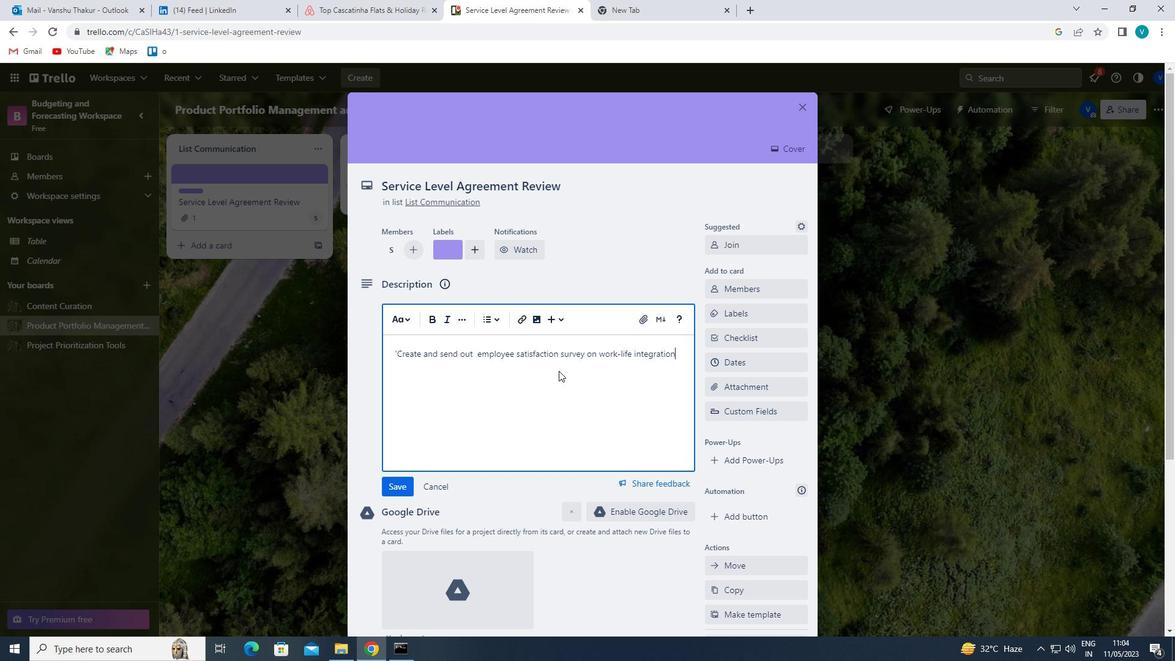 
Action: Mouse moved to (398, 488)
Screenshot: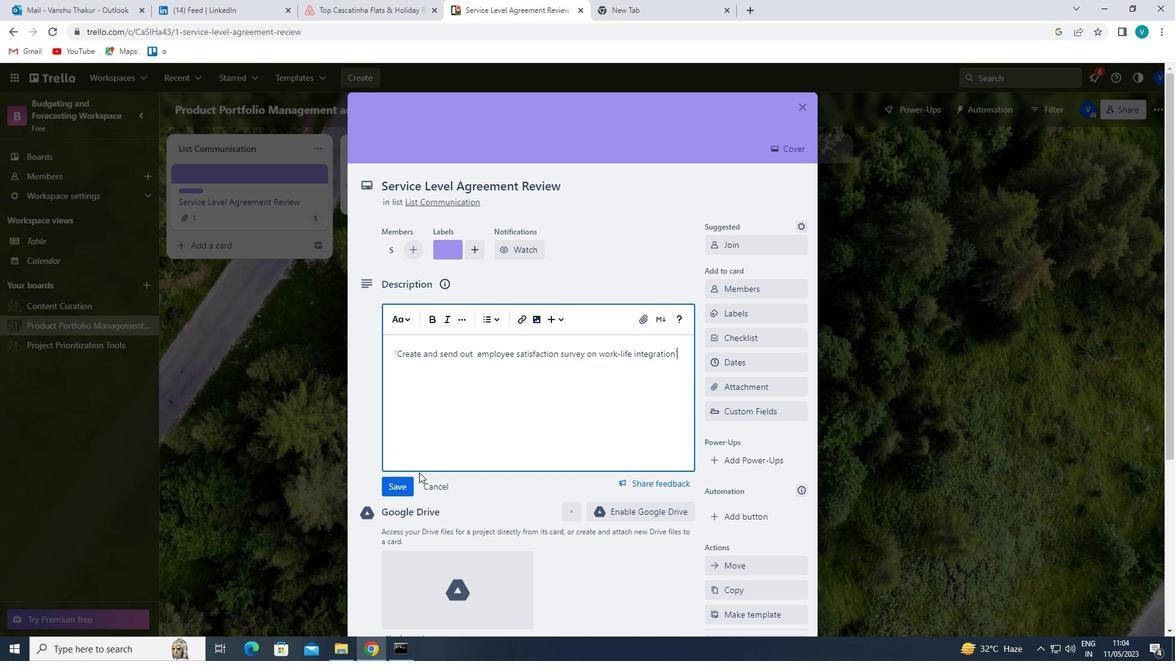 
Action: Mouse pressed left at (398, 488)
Screenshot: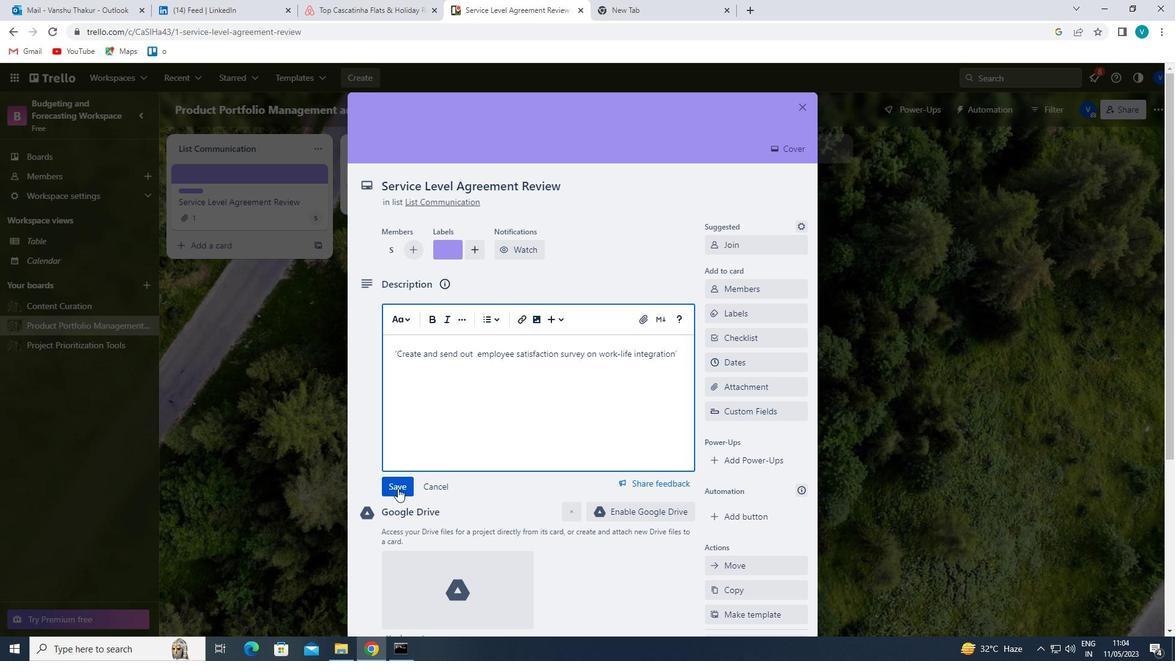 
Action: Mouse scrolled (398, 488) with delta (0, 0)
Screenshot: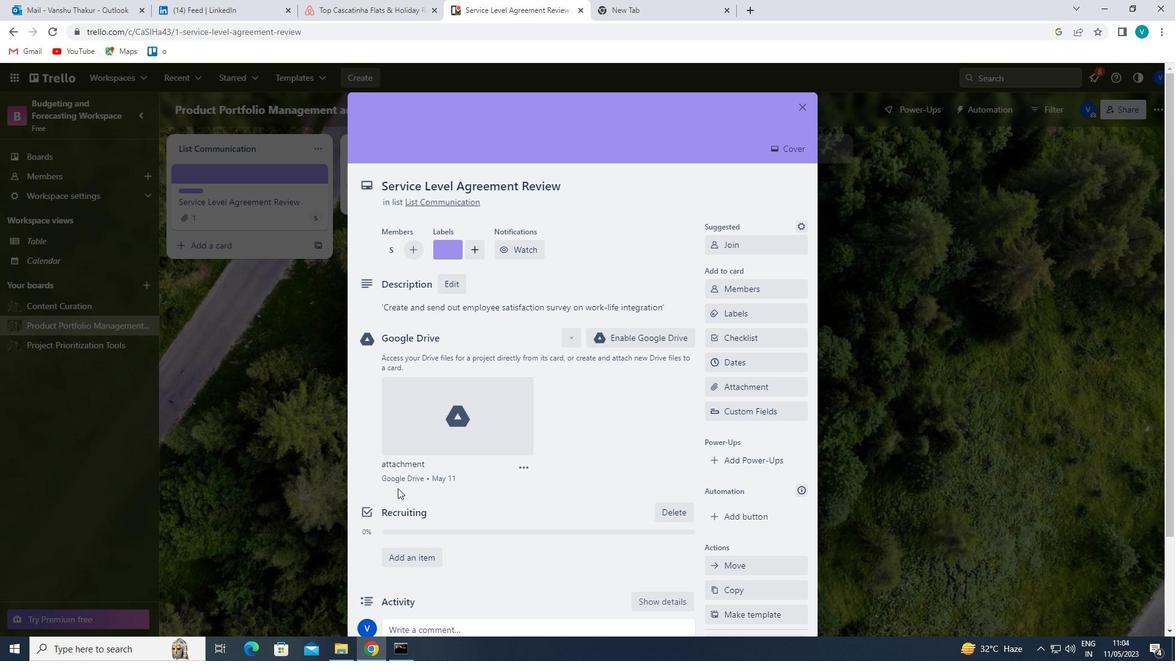 
Action: Mouse scrolled (398, 488) with delta (0, 0)
Screenshot: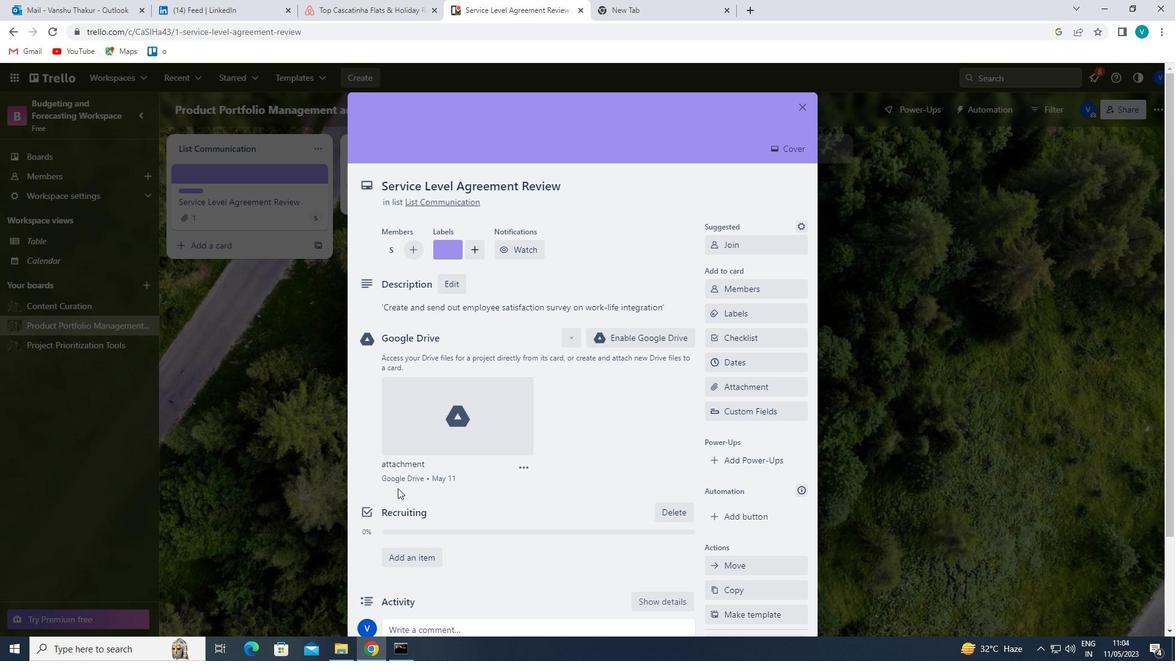 
Action: Mouse scrolled (398, 488) with delta (0, 0)
Screenshot: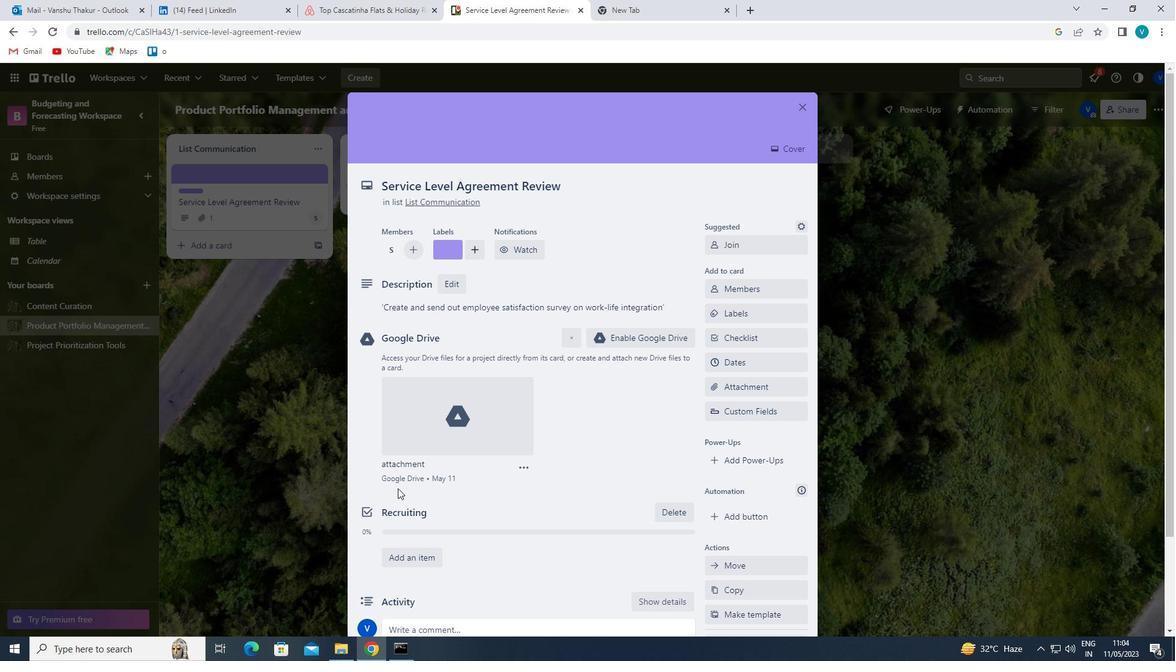 
Action: Mouse scrolled (398, 488) with delta (0, 0)
Screenshot: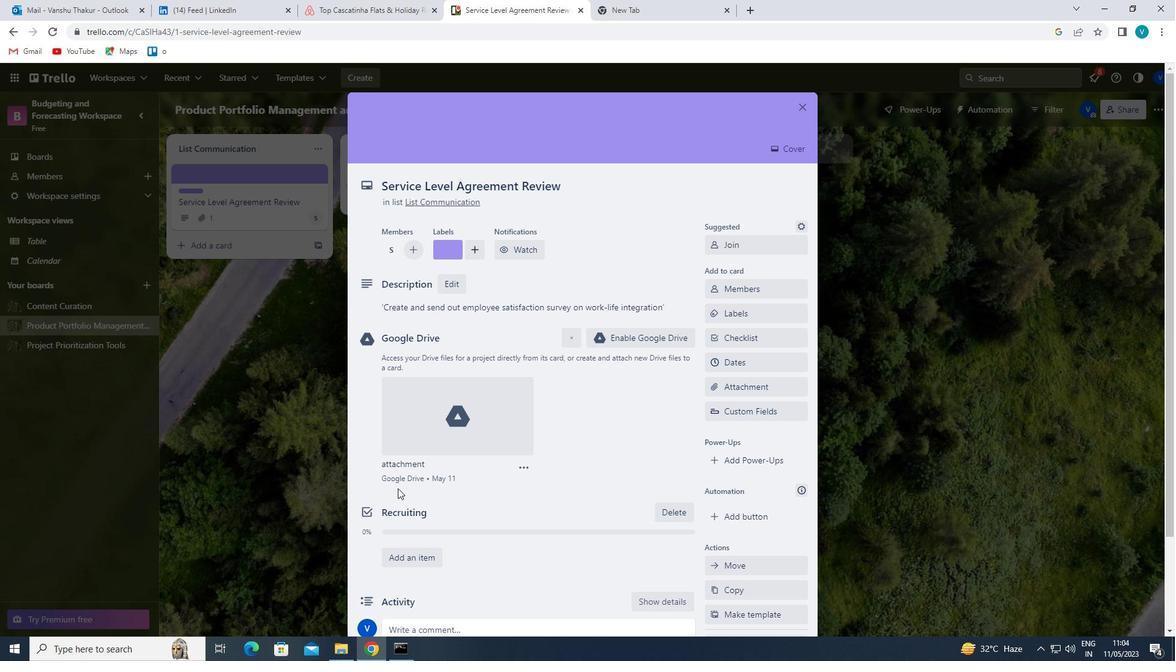 
Action: Mouse moved to (431, 516)
Screenshot: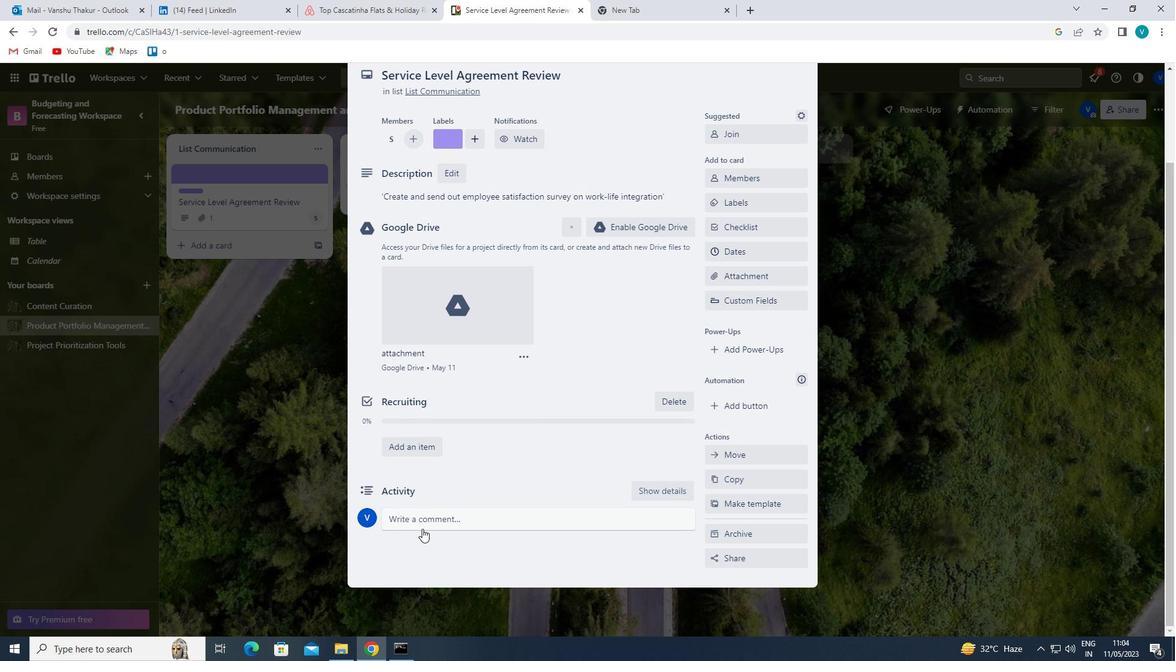 
Action: Mouse pressed left at (431, 516)
Screenshot: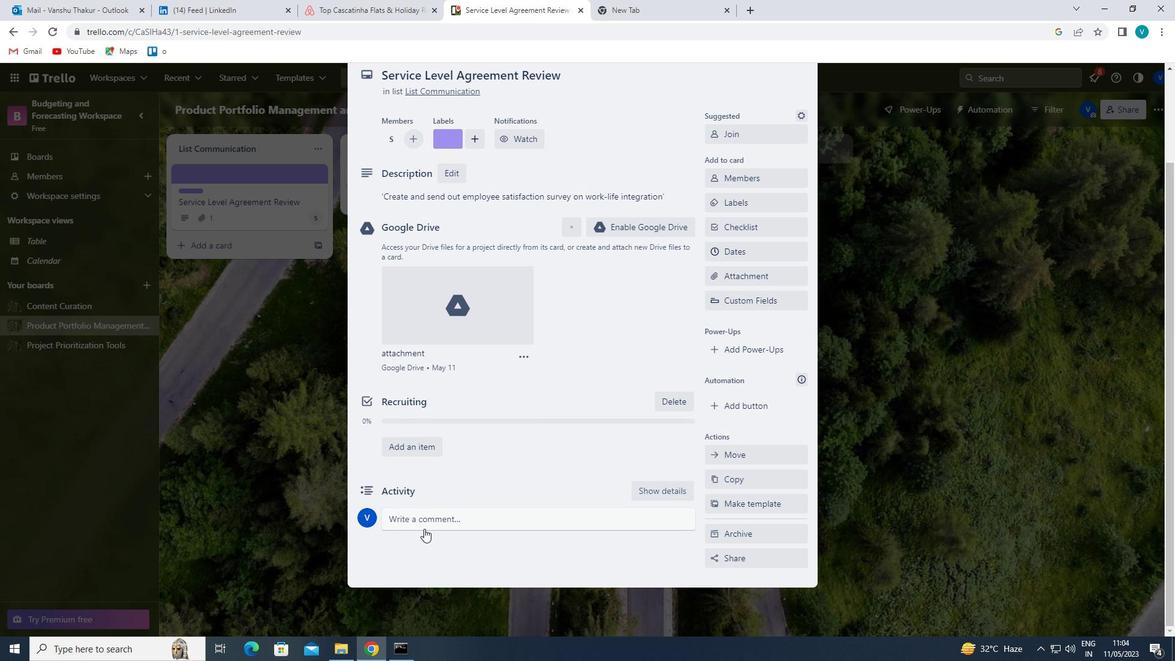 
Action: Key pressed '<Key.shift>THIS<Key.space>TASK<Key.space>REQUIRES<Key.space>I<Key.backspace>US<Key.space>TO<Key.space>BE<Key.space>PROACTIVE<Key.space>IN<Key.space>IDENTIFYING<Key.space>POTENTIAL<Key.space>BENEFITS<Key.space>AND<Key.space>DRWA<Key.backspace><Key.backspace><Key.backspace>RAWBACKS'<Key.backspace>,<Key.space>WEIGHTING<Key.space>THE<Key.space>PROS<Key.space>AND<Key.space>CONS<Key.space>OF<Key.space>DIFFERENT<Key.space>APPROACHES.'
Screenshot: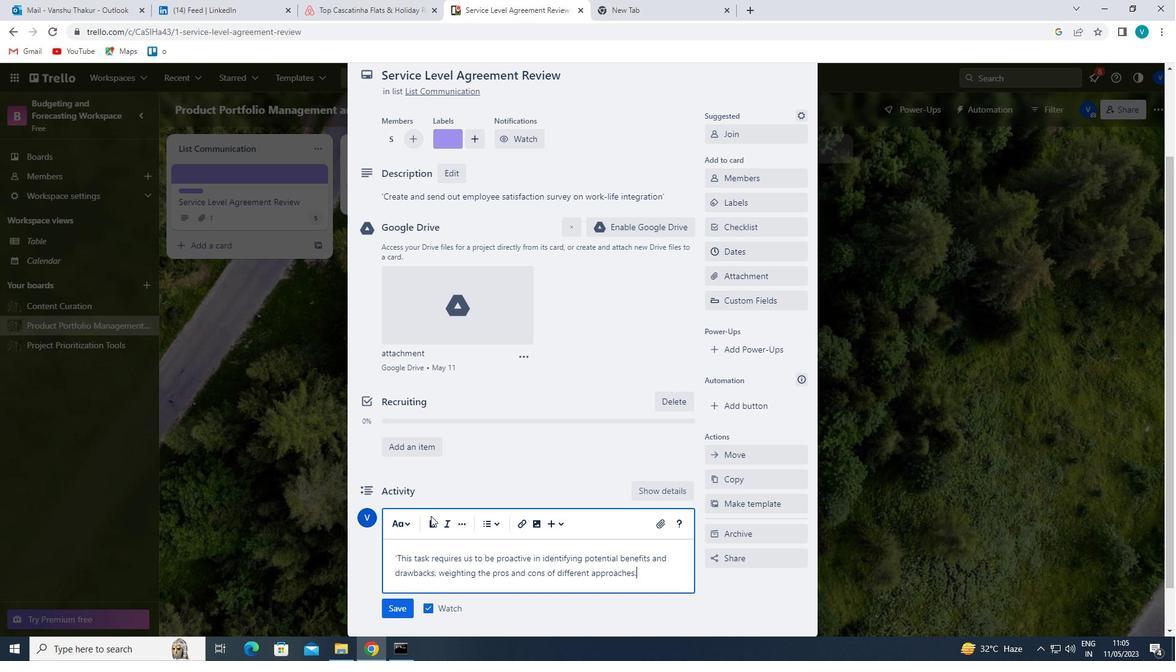 
Action: Mouse moved to (388, 607)
Screenshot: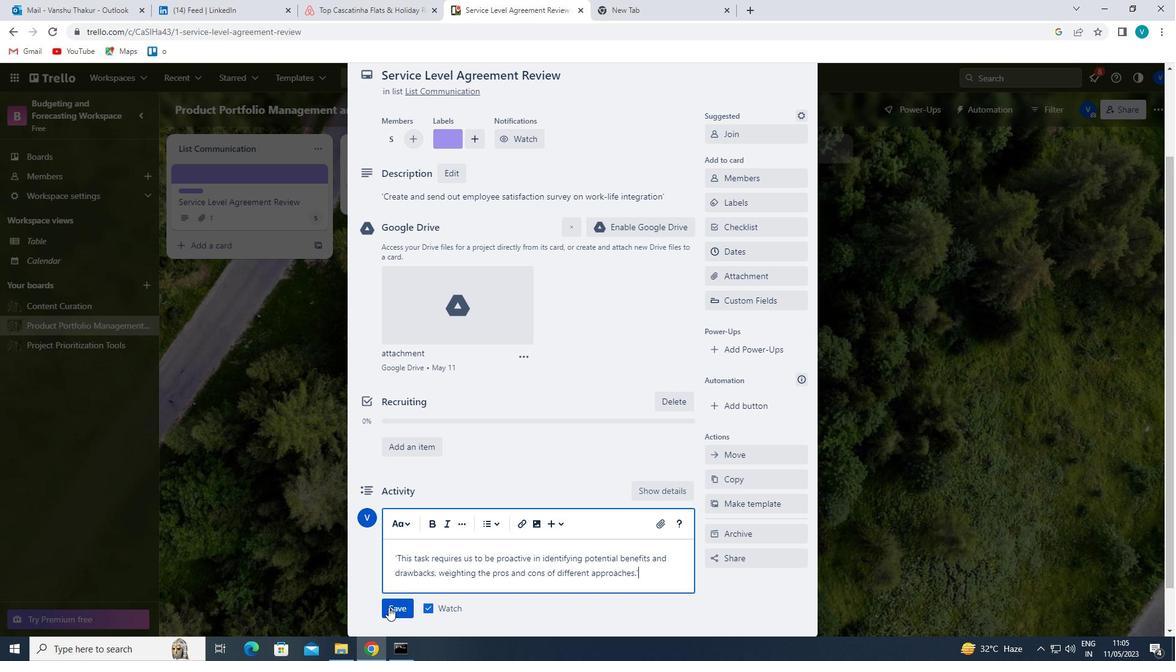 
Action: Mouse pressed left at (388, 607)
Screenshot: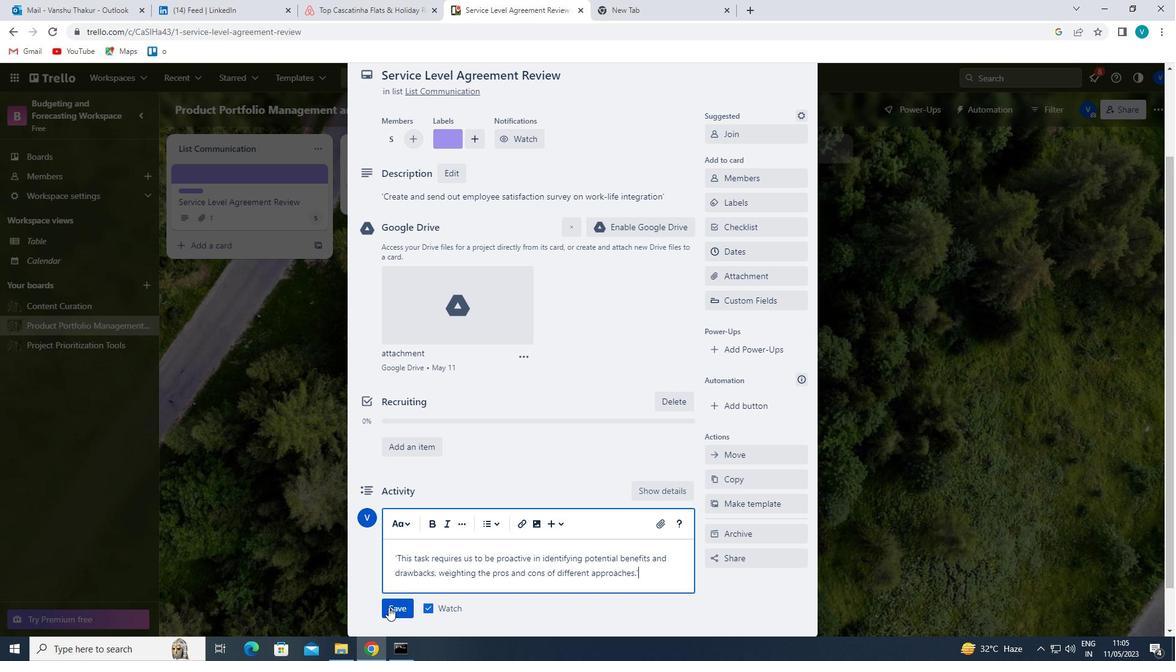 
Action: Mouse moved to (761, 254)
Screenshot: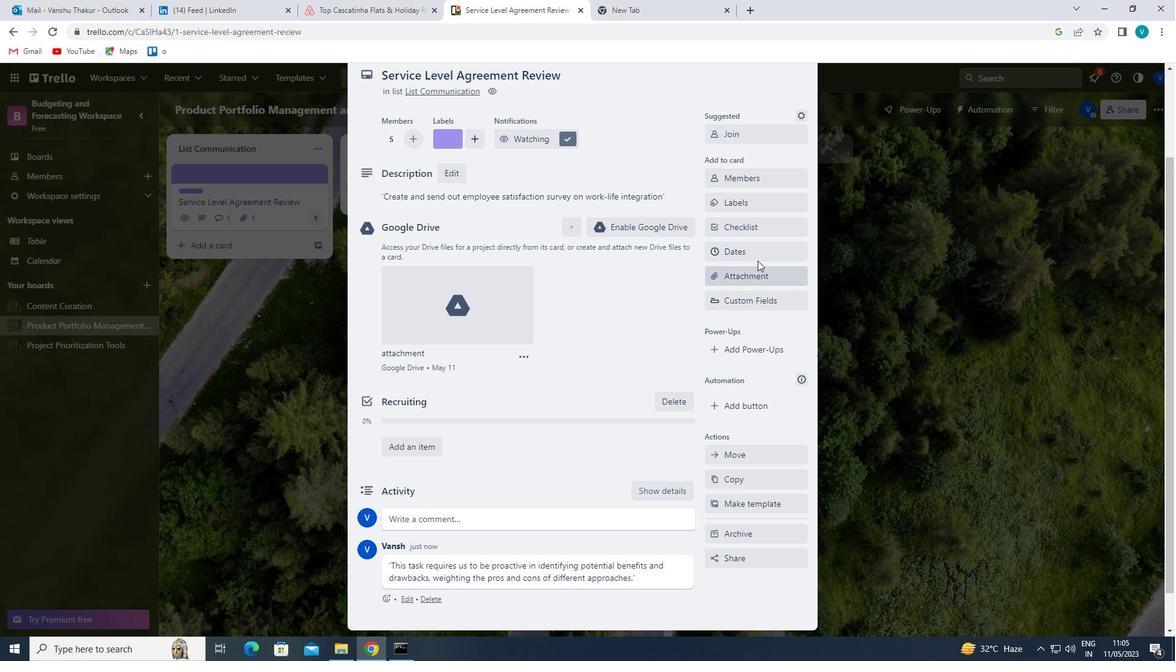 
Action: Mouse pressed left at (761, 254)
Screenshot: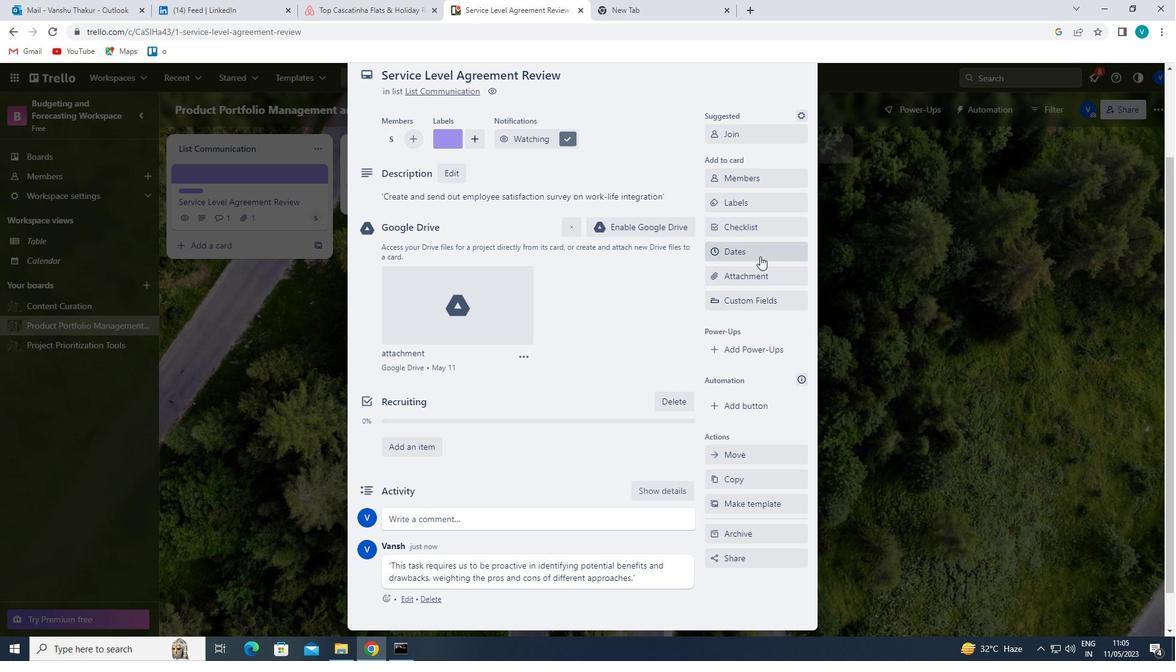
Action: Mouse moved to (720, 329)
Screenshot: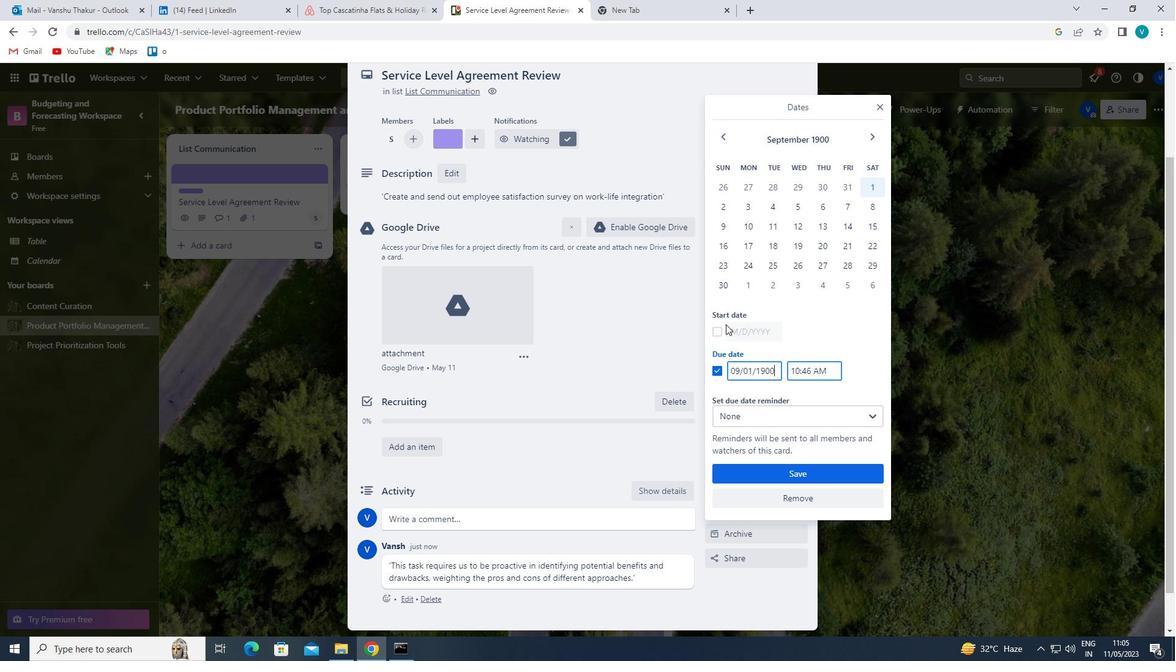 
Action: Mouse pressed left at (720, 329)
Screenshot: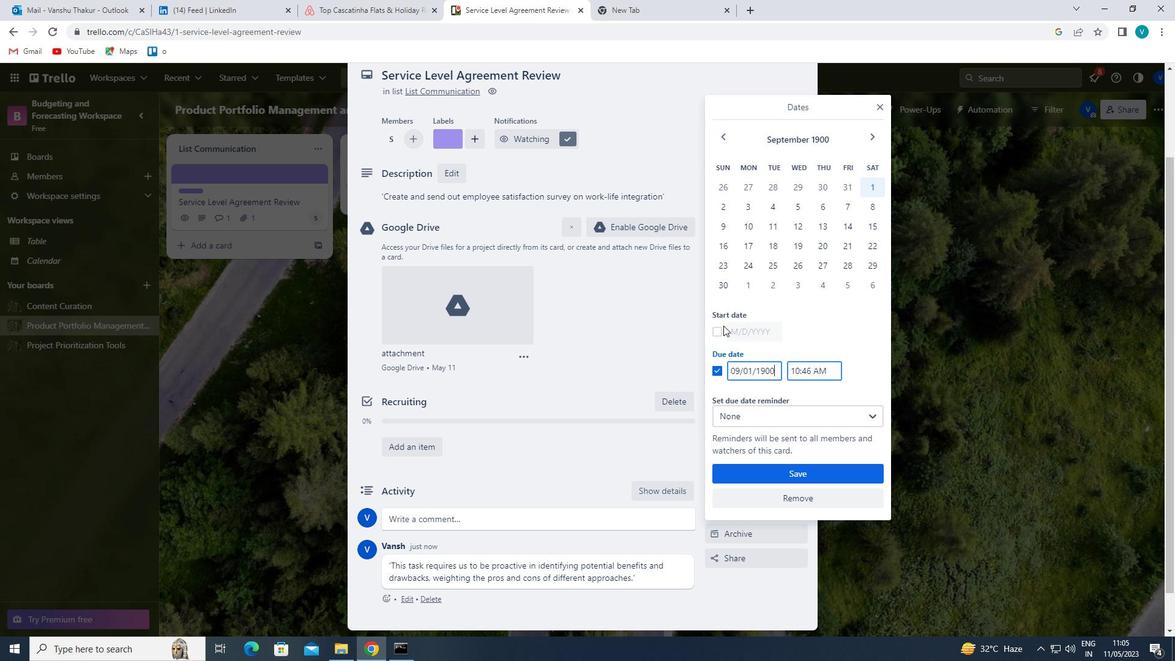 
Action: Mouse moved to (739, 330)
Screenshot: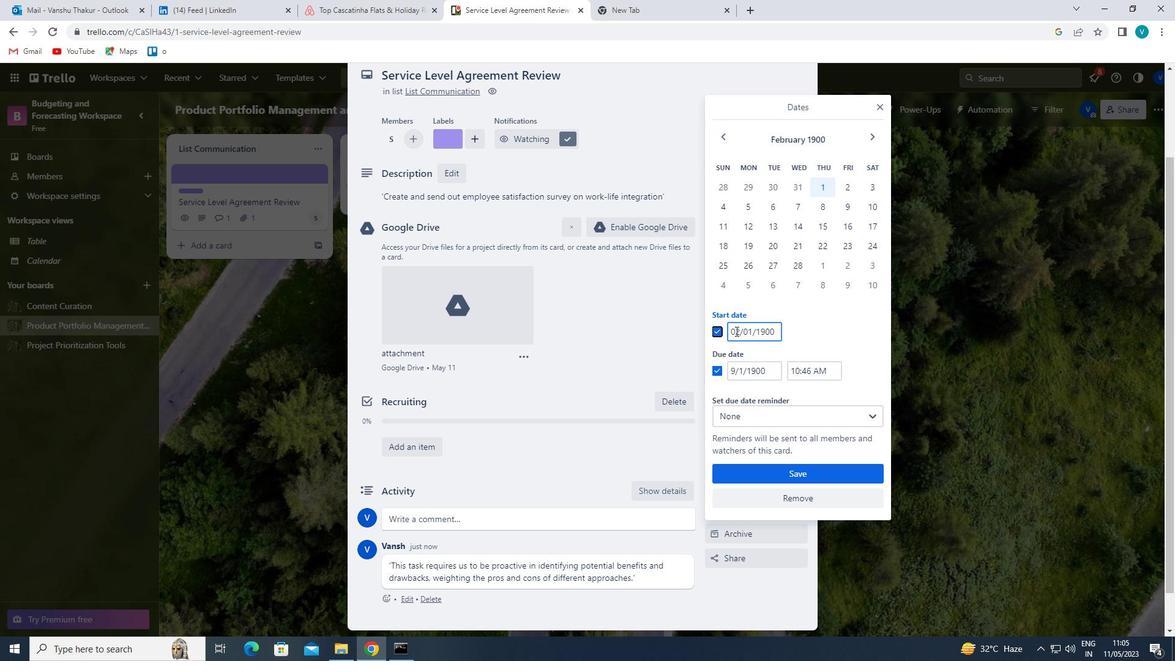 
Action: Mouse pressed left at (739, 330)
Screenshot: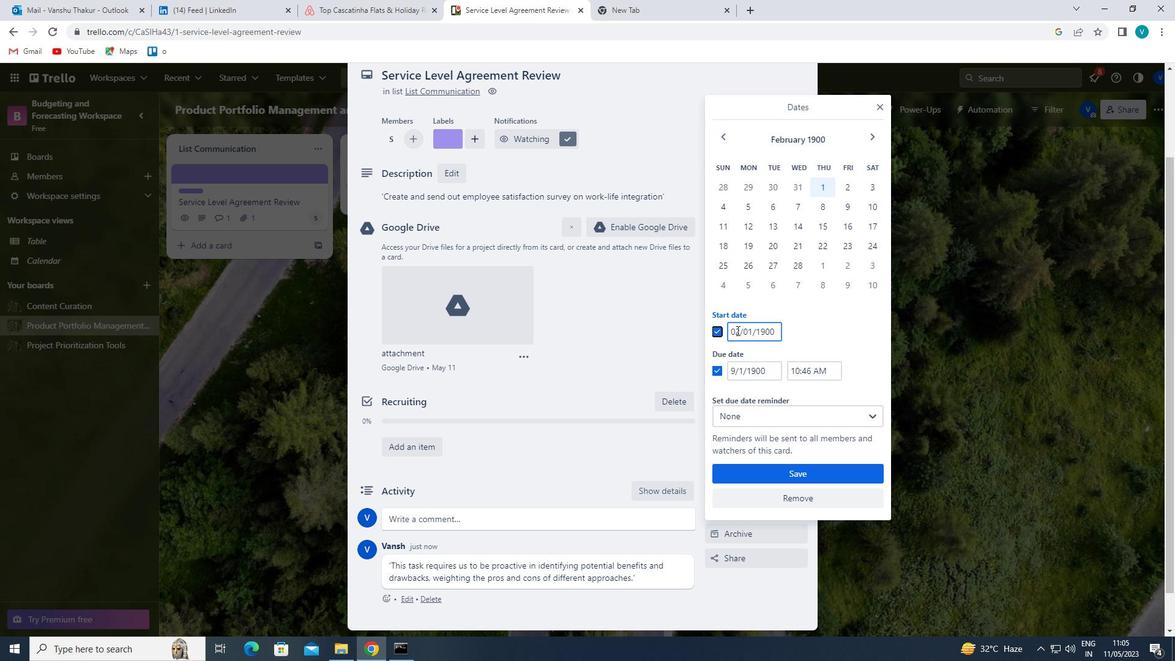 
Action: Mouse moved to (739, 359)
Screenshot: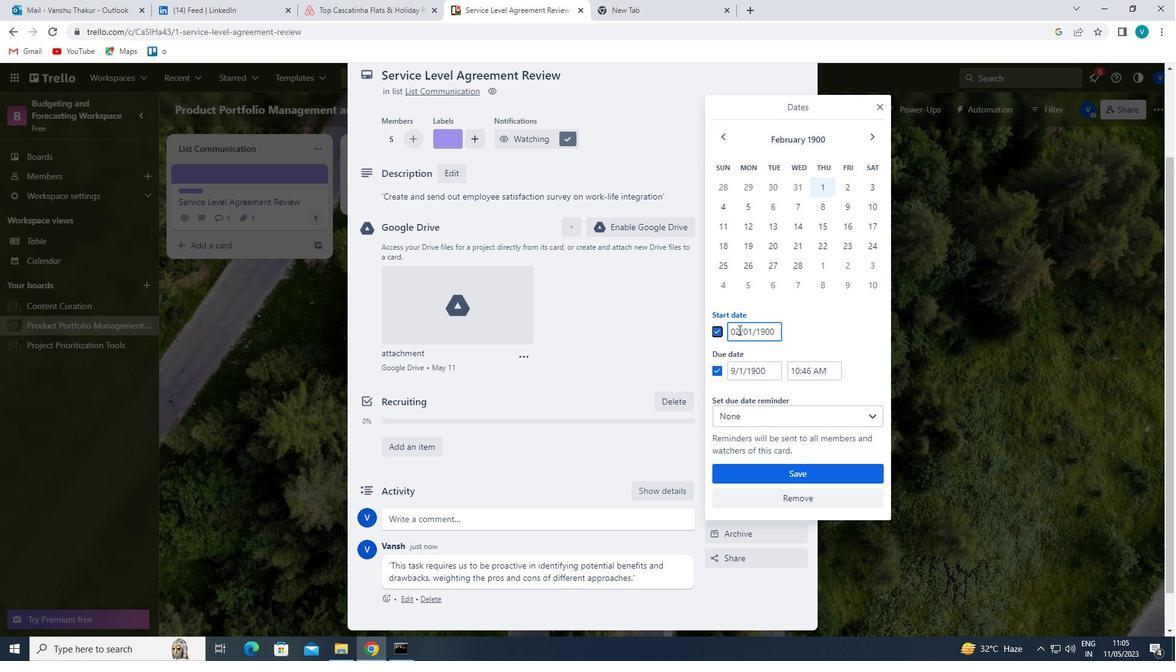 
Action: Key pressed <Key.backspace>3<Key.backspace><Key.backspace>3
Screenshot: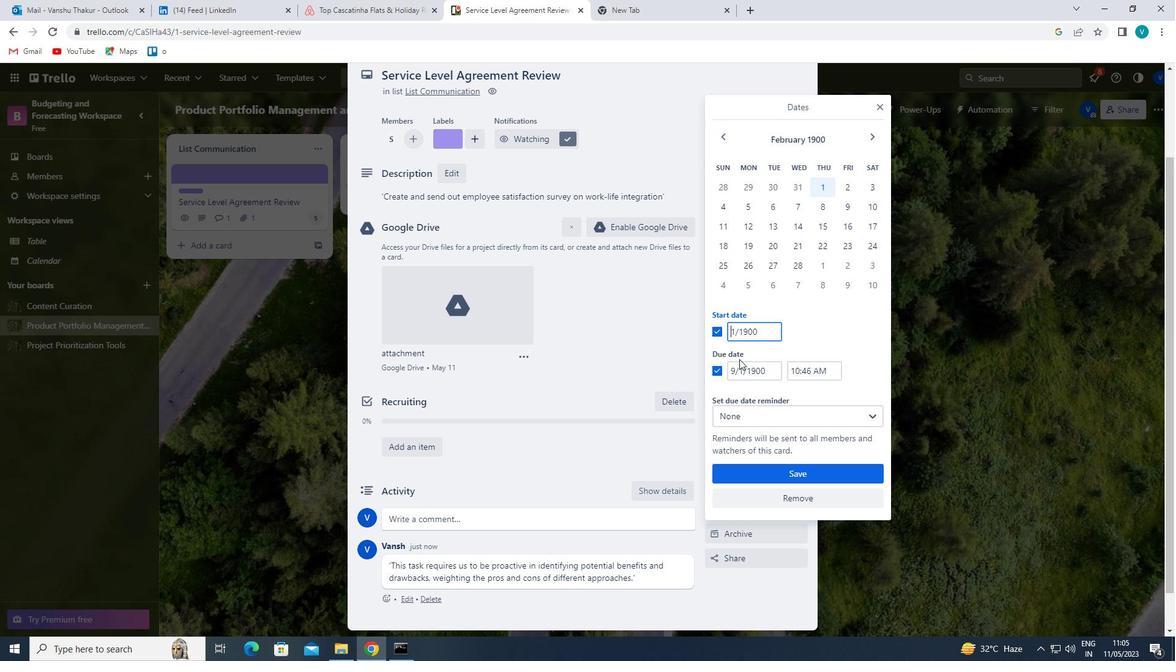 
Action: Mouse moved to (734, 371)
Screenshot: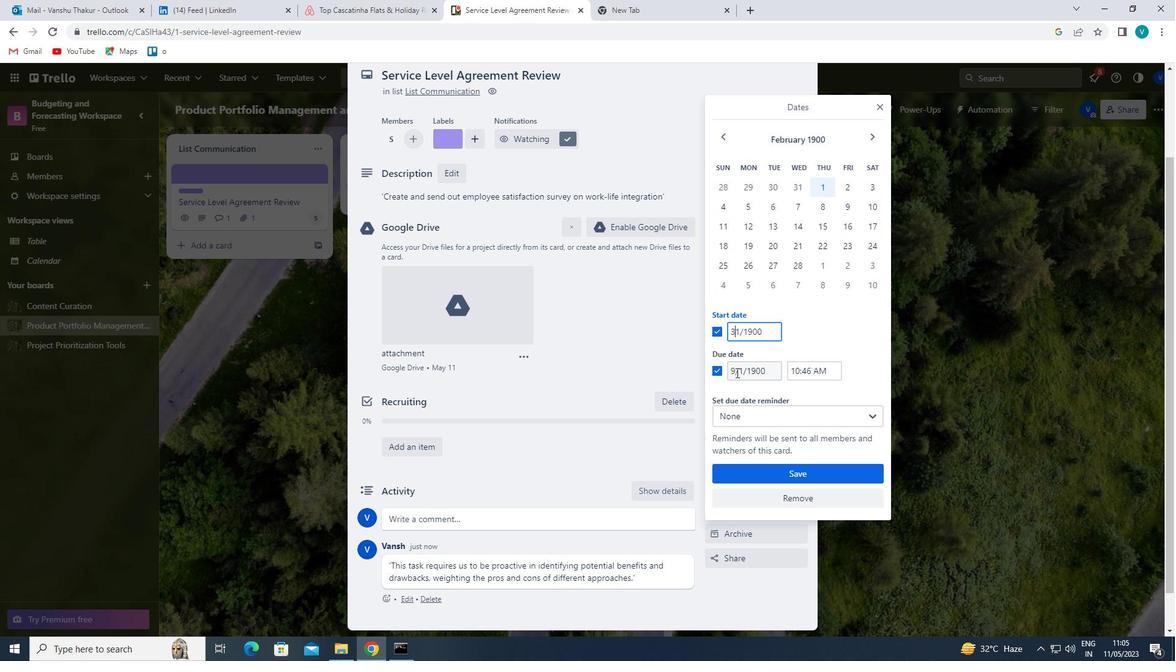 
Action: Mouse pressed left at (734, 371)
Screenshot: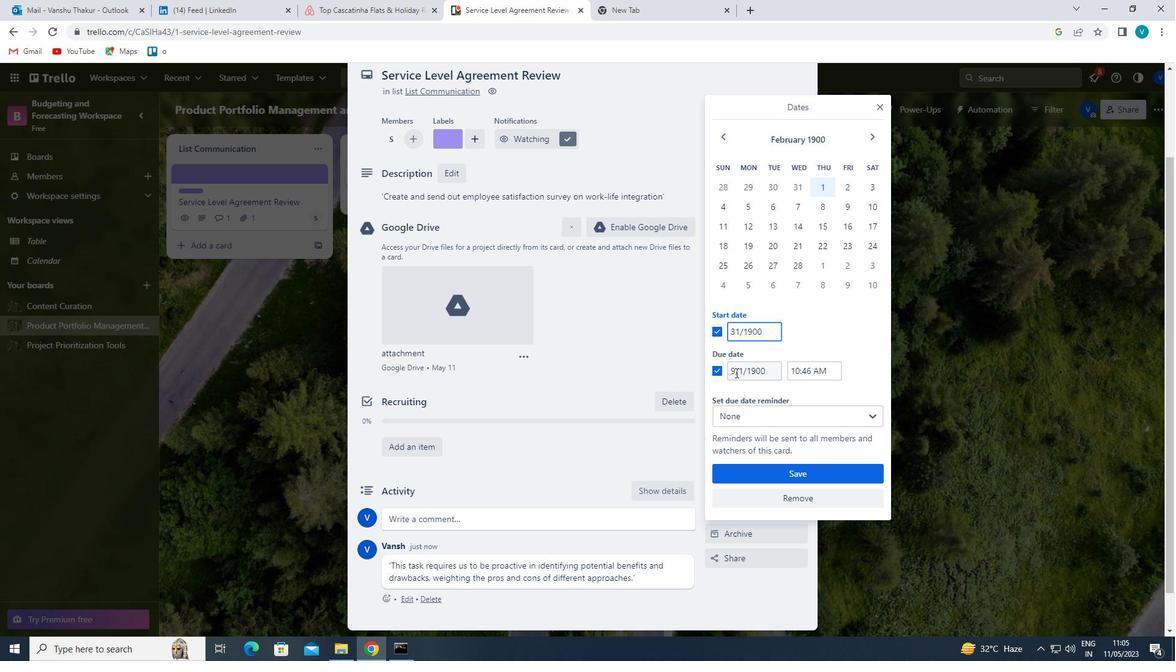 
Action: Key pressed <Key.backspace><Key.backspace>10
Screenshot: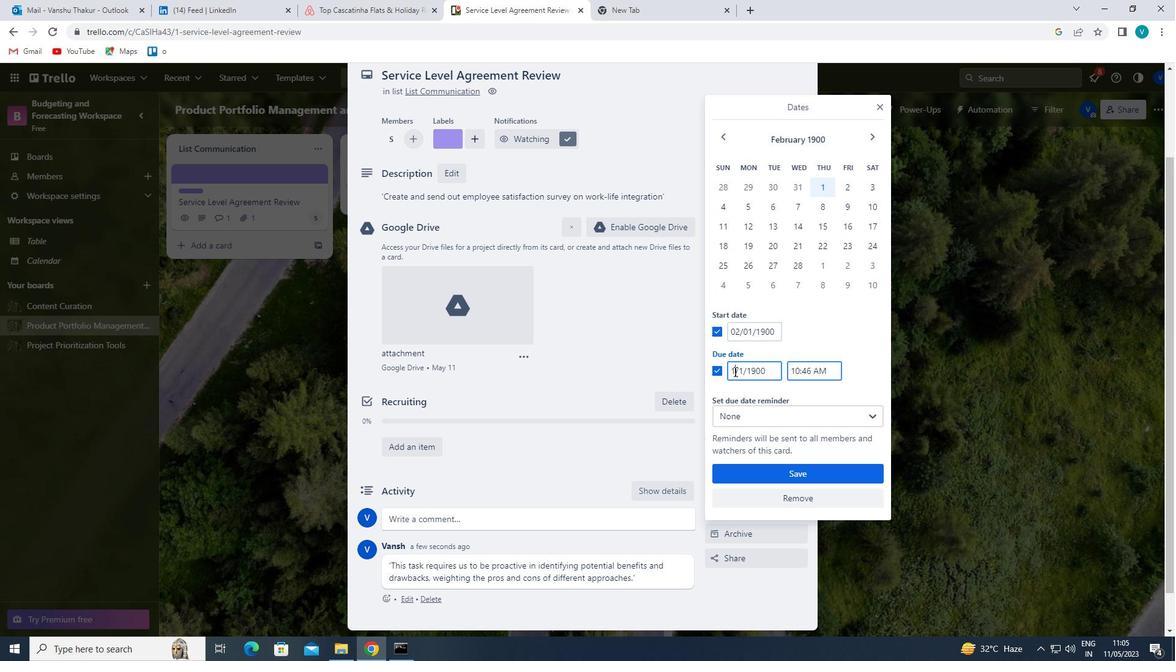 
Action: Mouse moved to (769, 474)
Screenshot: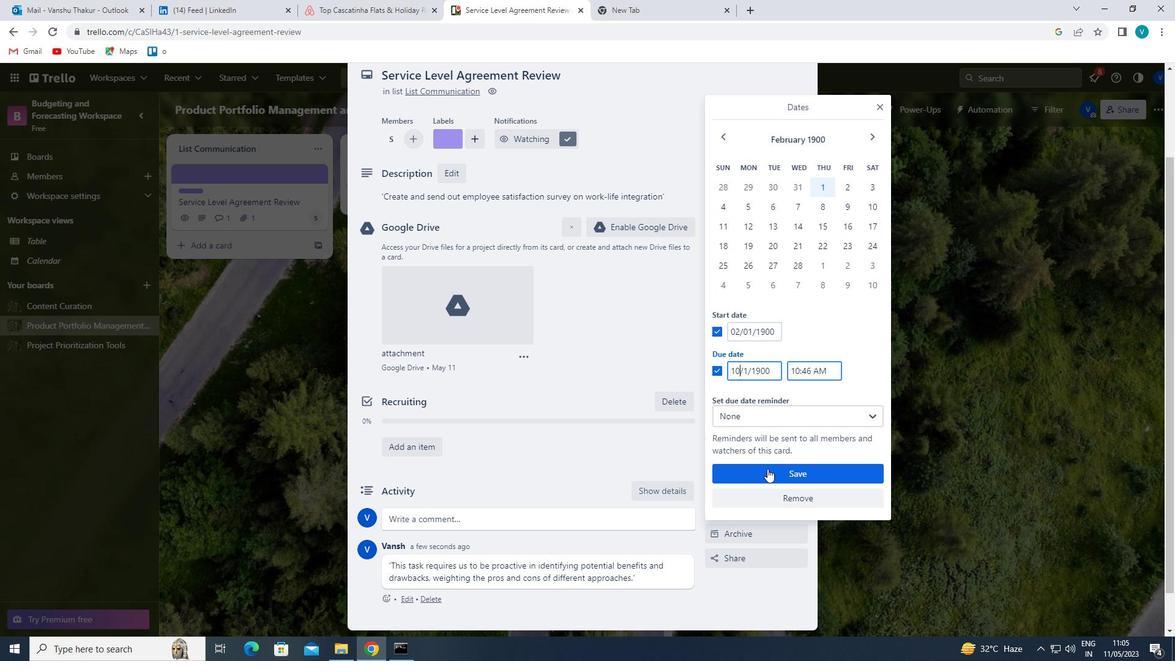 
Action: Mouse pressed left at (769, 474)
Screenshot: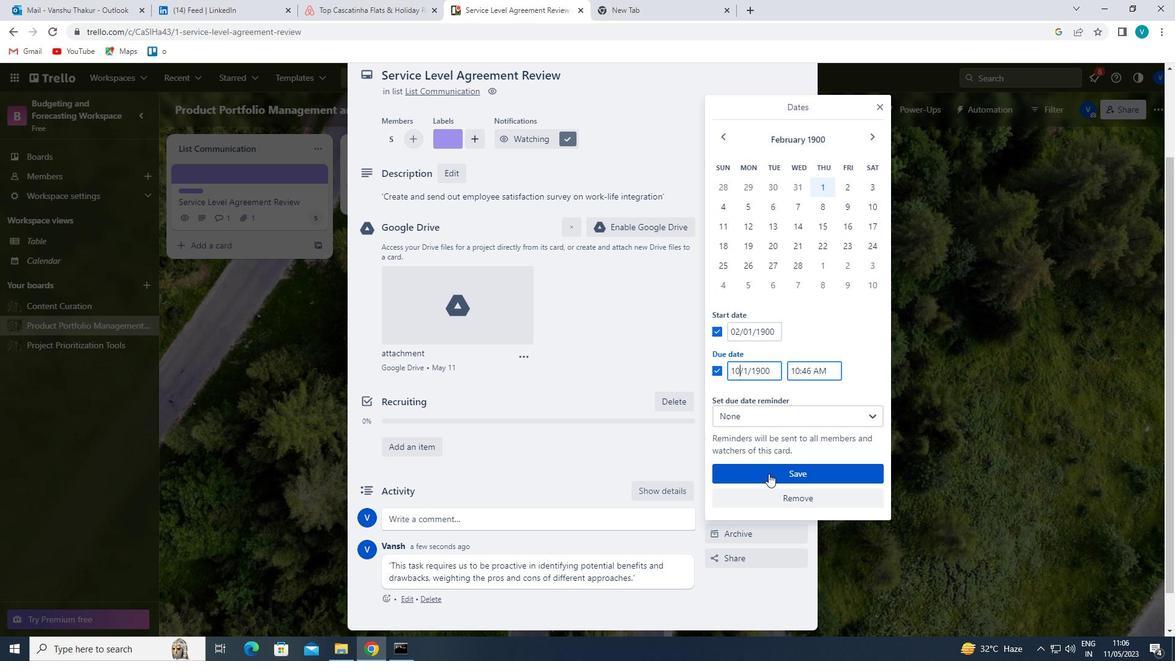 
